 Task: Find emails containing the word "project" from your work level.
Action: Mouse moved to (72, 370)
Screenshot: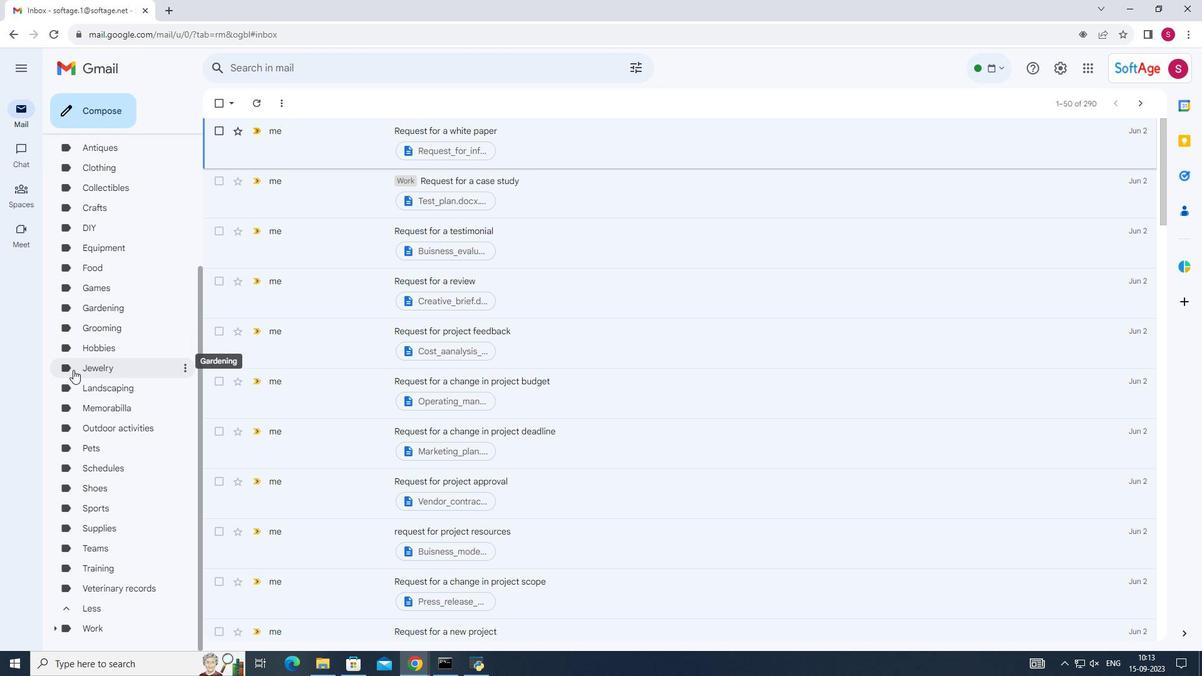 
Action: Mouse scrolled (72, 369) with delta (0, 0)
Screenshot: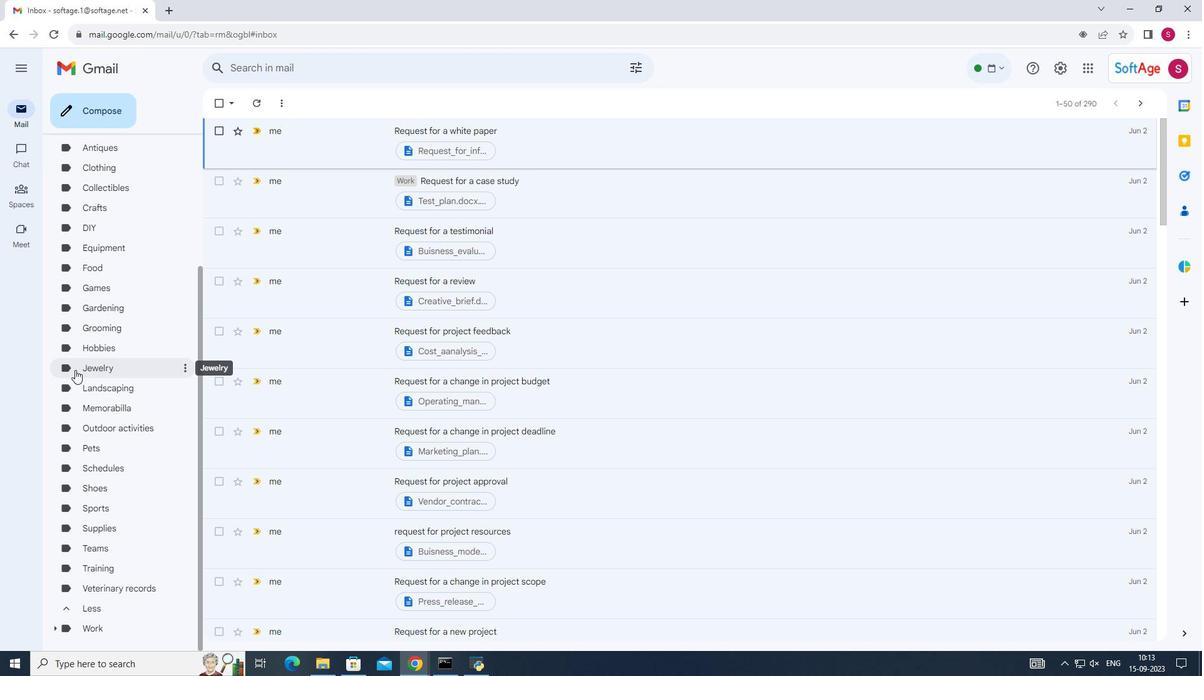 
Action: Mouse scrolled (72, 369) with delta (0, 0)
Screenshot: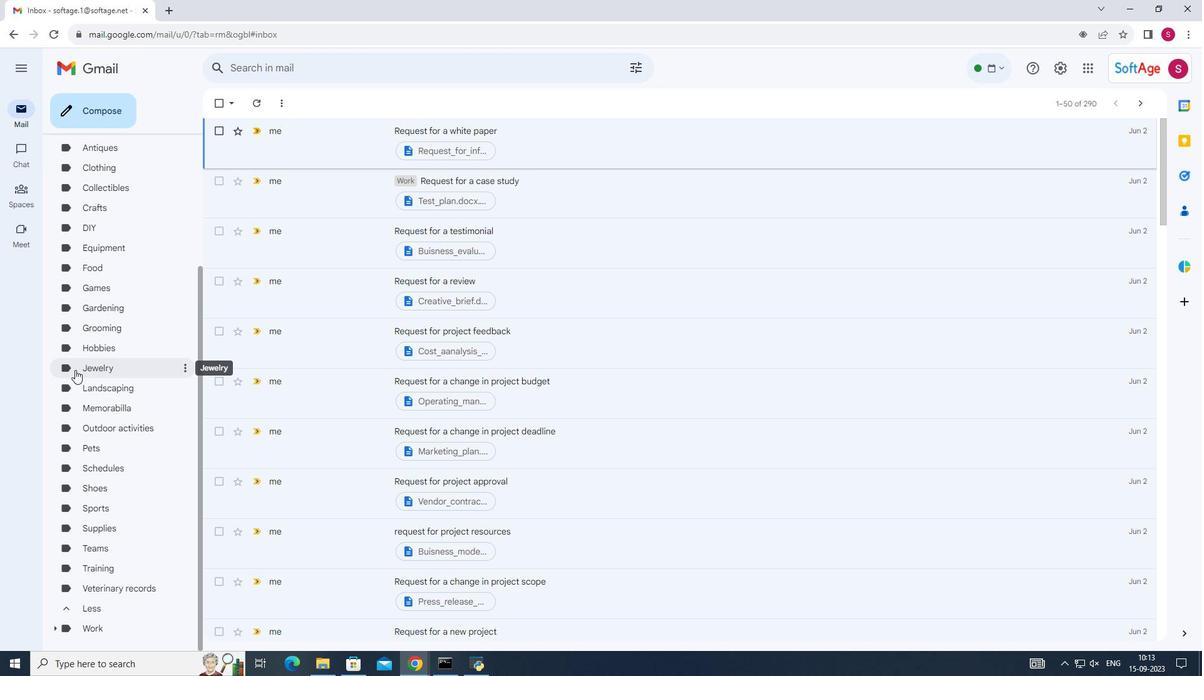 
Action: Mouse scrolled (72, 369) with delta (0, 0)
Screenshot: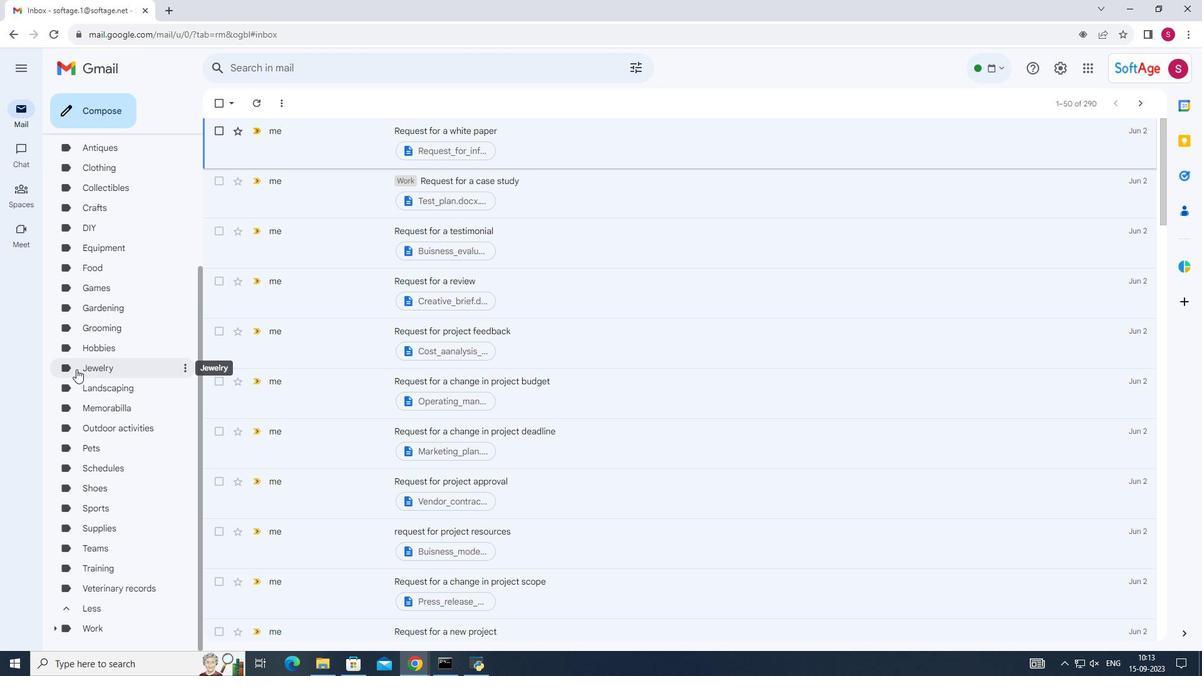 
Action: Mouse moved to (75, 370)
Screenshot: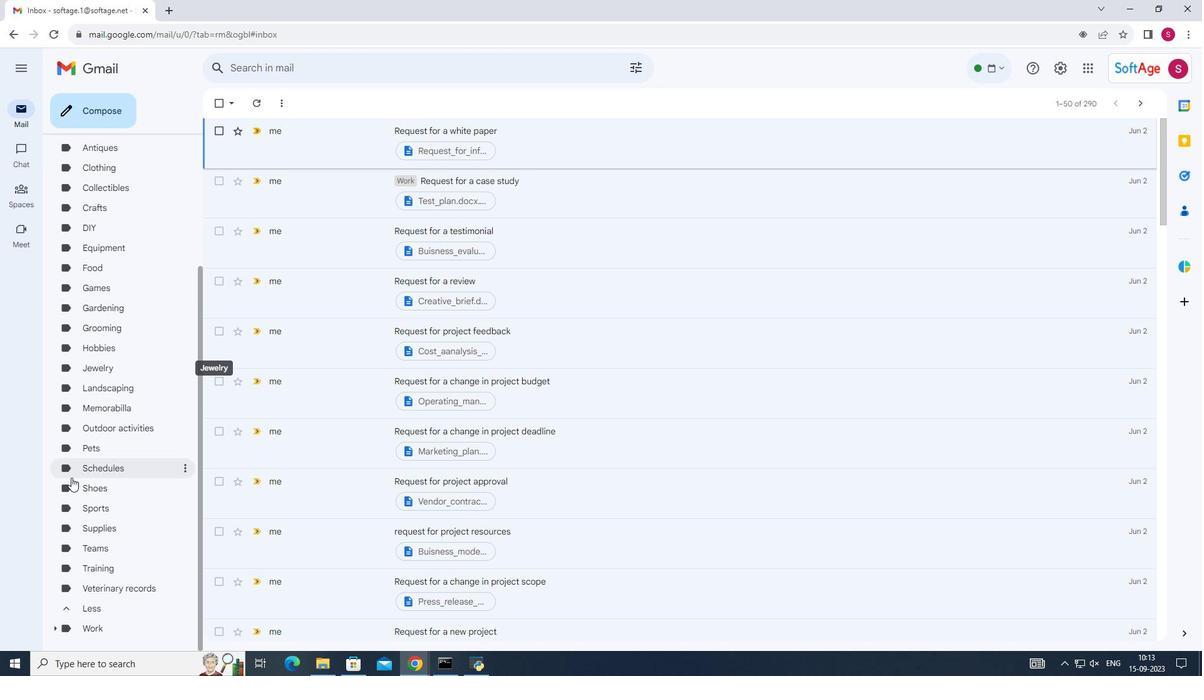 
Action: Mouse scrolled (75, 369) with delta (0, 0)
Screenshot: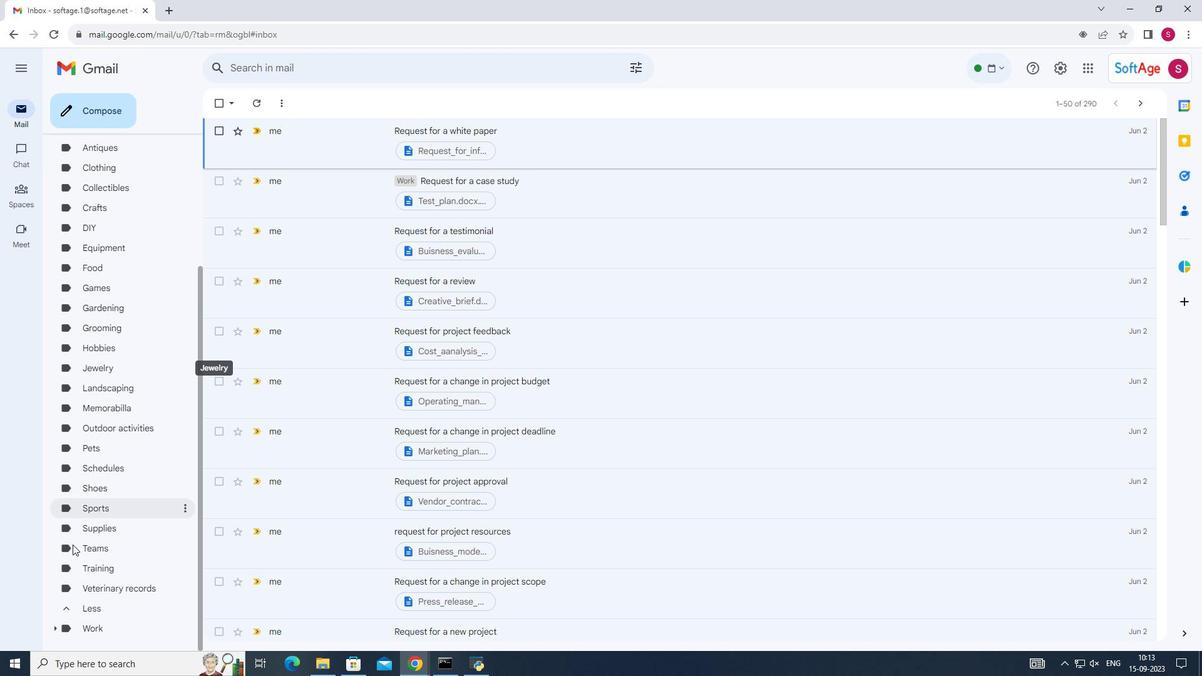 
Action: Mouse scrolled (75, 369) with delta (0, 0)
Screenshot: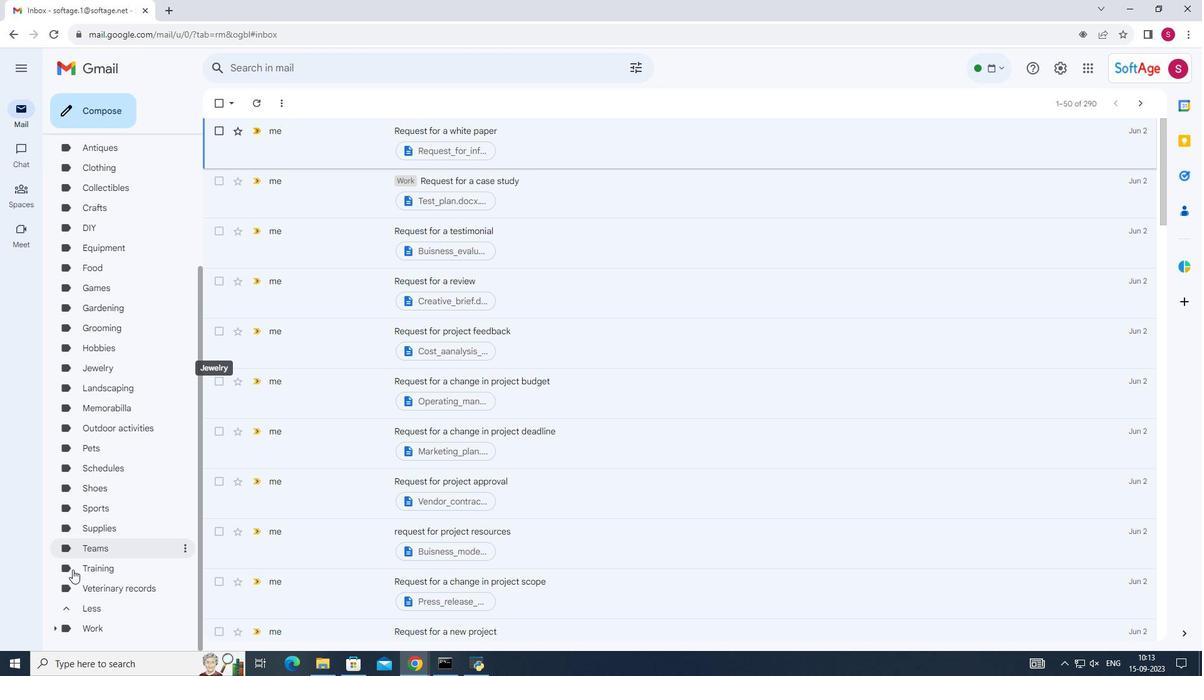 
Action: Mouse scrolled (75, 369) with delta (0, 0)
Screenshot: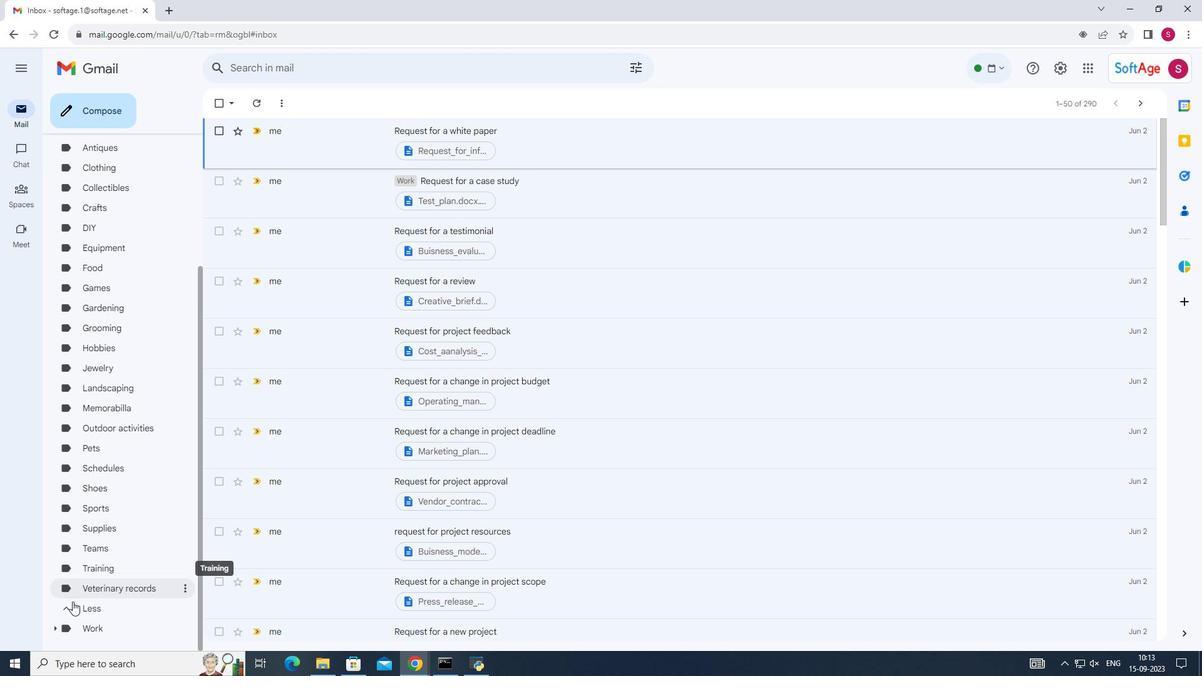 
Action: Mouse moved to (75, 628)
Screenshot: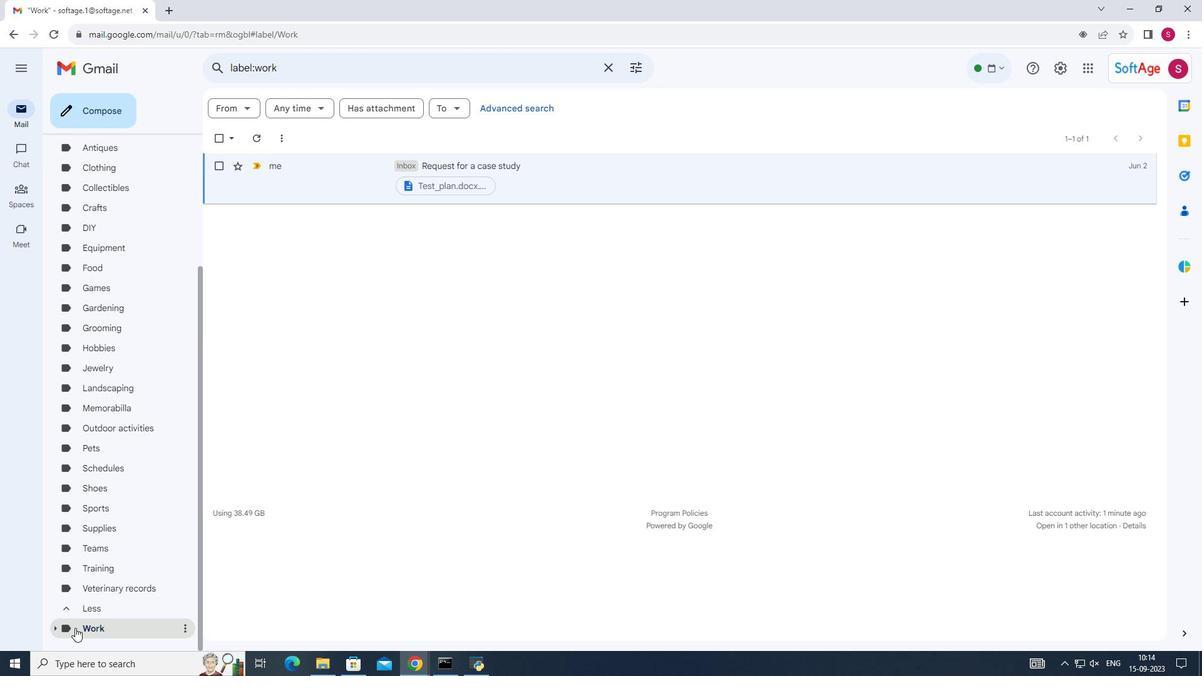 
Action: Mouse pressed left at (75, 628)
Screenshot: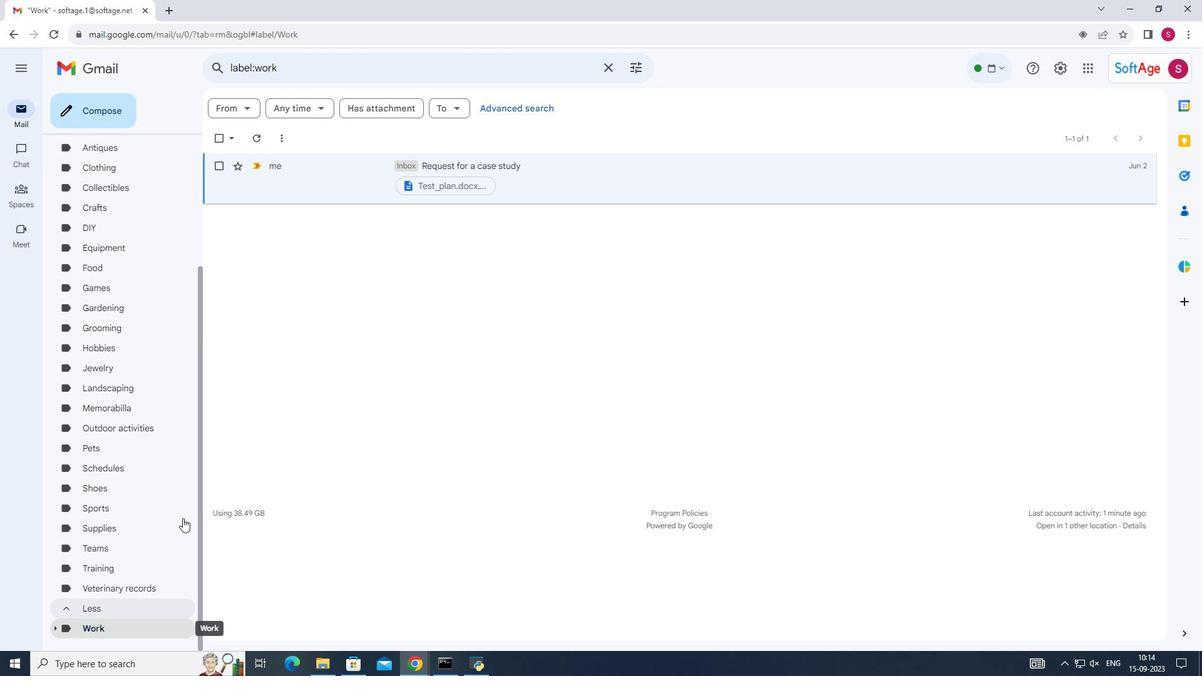 
Action: Mouse moved to (349, 60)
Screenshot: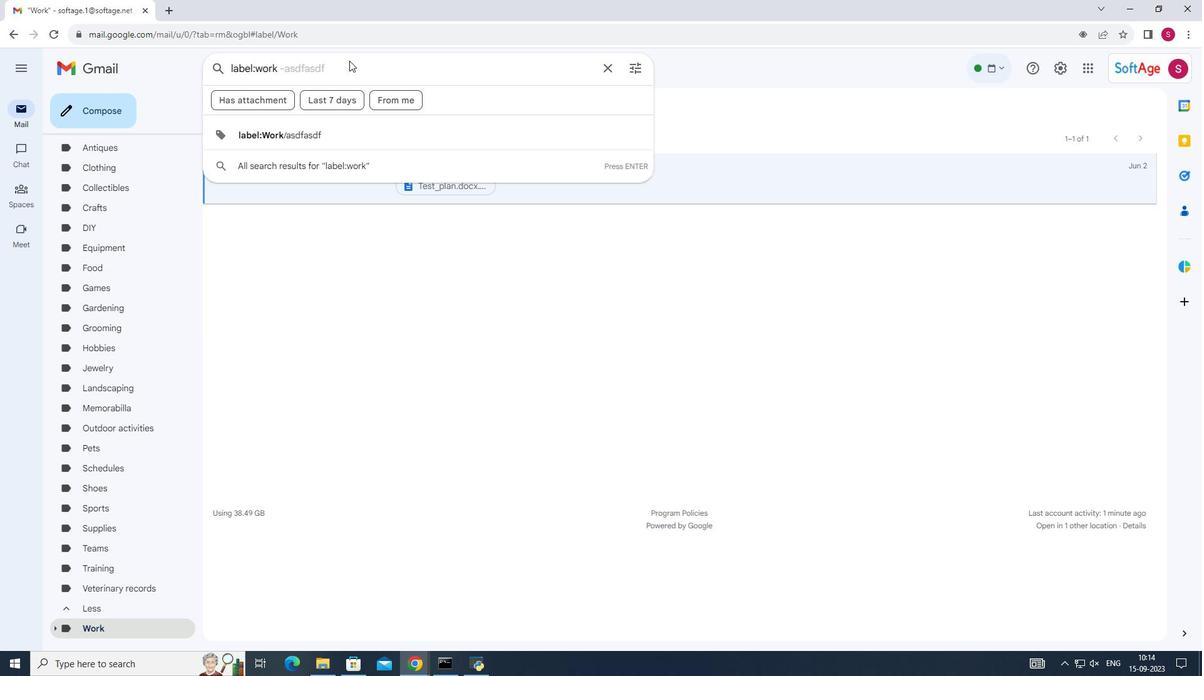 
Action: Mouse pressed left at (349, 60)
Screenshot: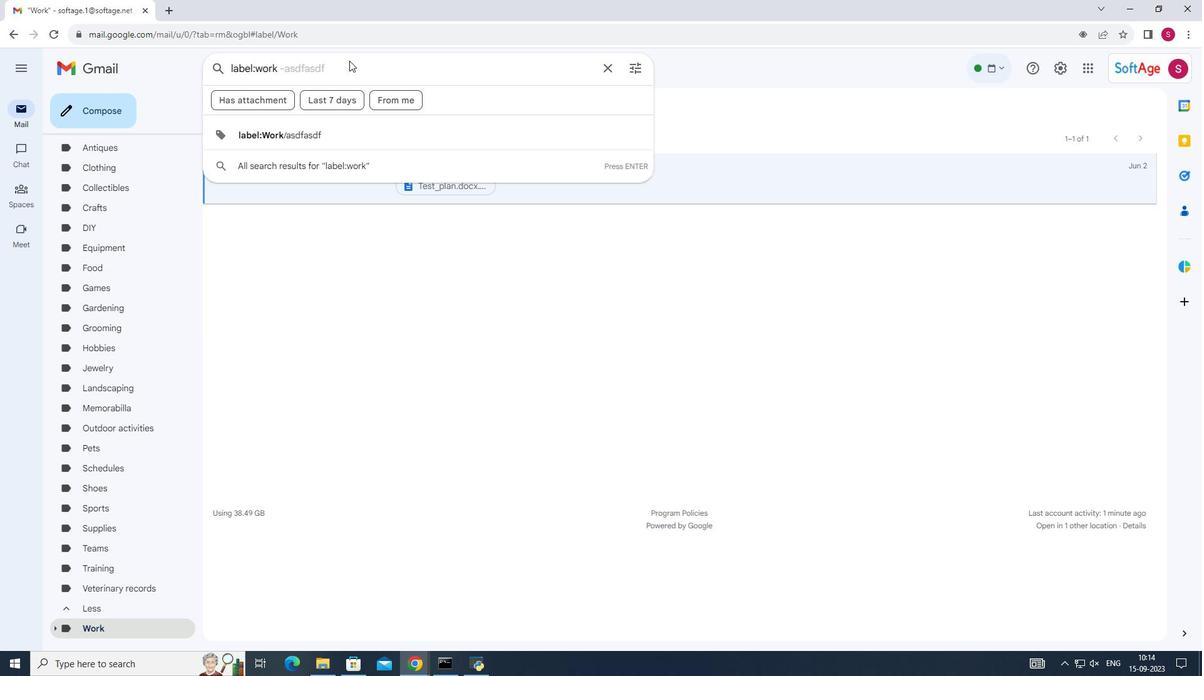 
Action: Key pressed <Key.backspace><Key.backspace><Key.backspace><Key.backspace><Key.backspace><Key.backspace><Key.backspace><Key.backspace><Key.backspace><Key.backspace><Key.backspace><Key.backspace><Key.backspace><Key.backspace><Key.backspace><Key.backspace><Key.backspace><Key.backspace><Key.backspace><Key.backspace><Key.backspace><Key.shift_r>"project<Key.shift_r>"<Key.enter>
Screenshot: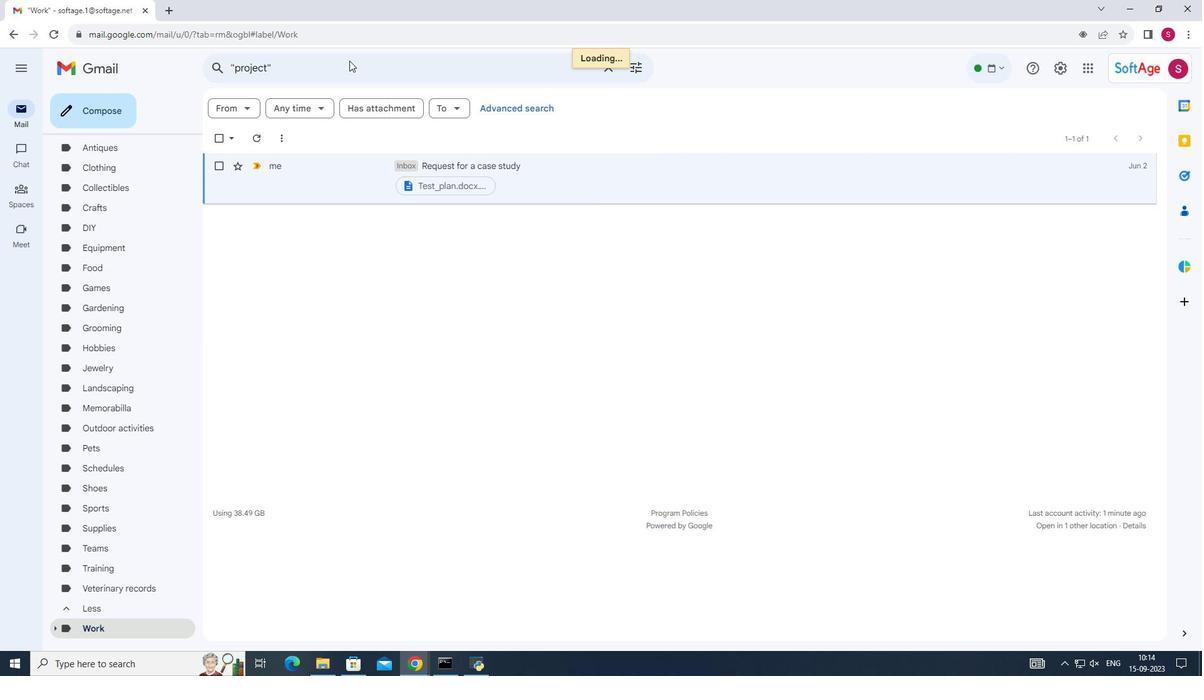 
Action: Mouse moved to (355, 565)
Screenshot: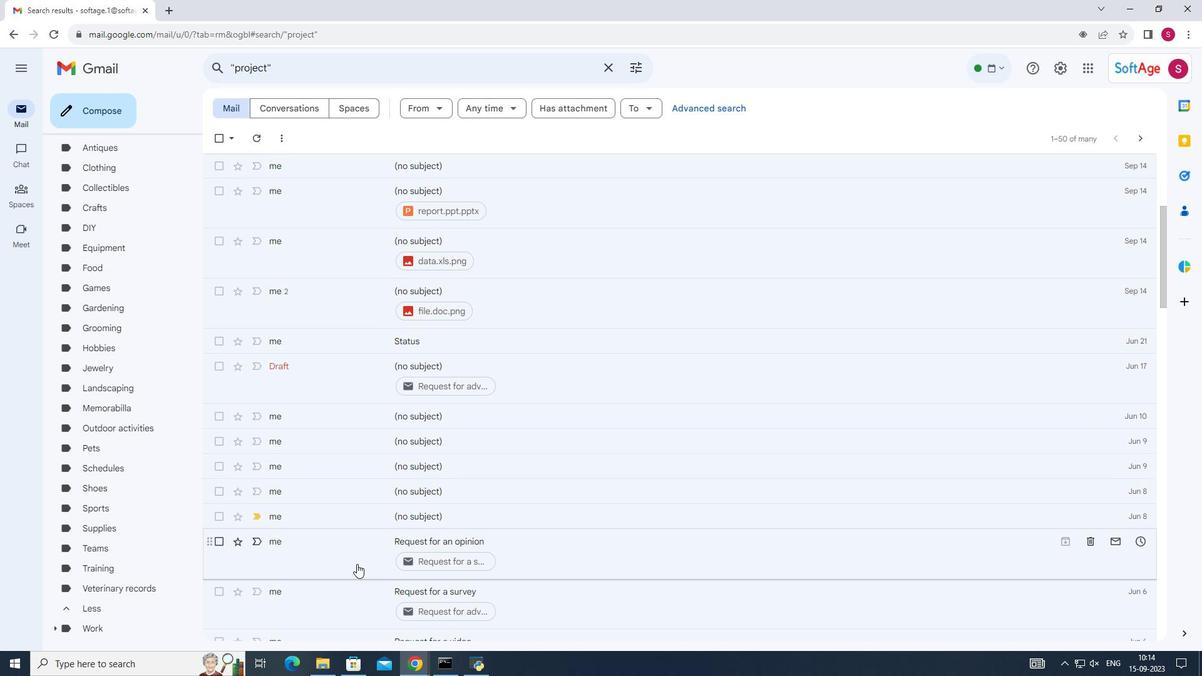 
Action: Mouse scrolled (355, 564) with delta (0, 0)
Screenshot: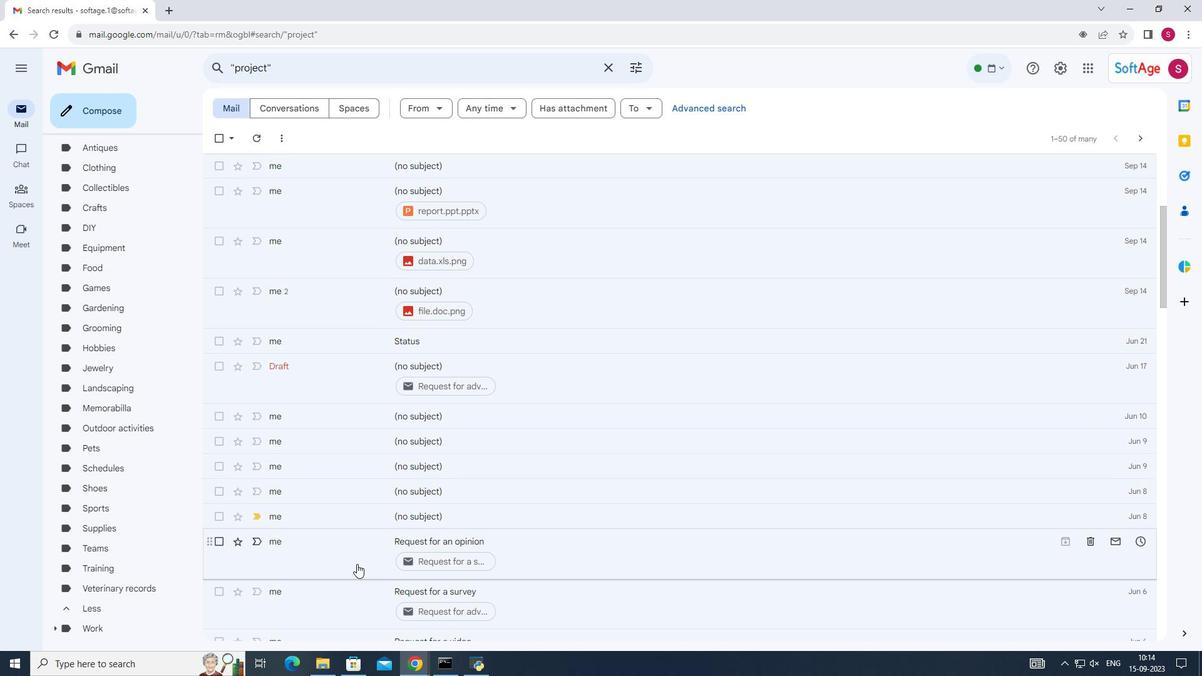 
Action: Mouse moved to (355, 564)
Screenshot: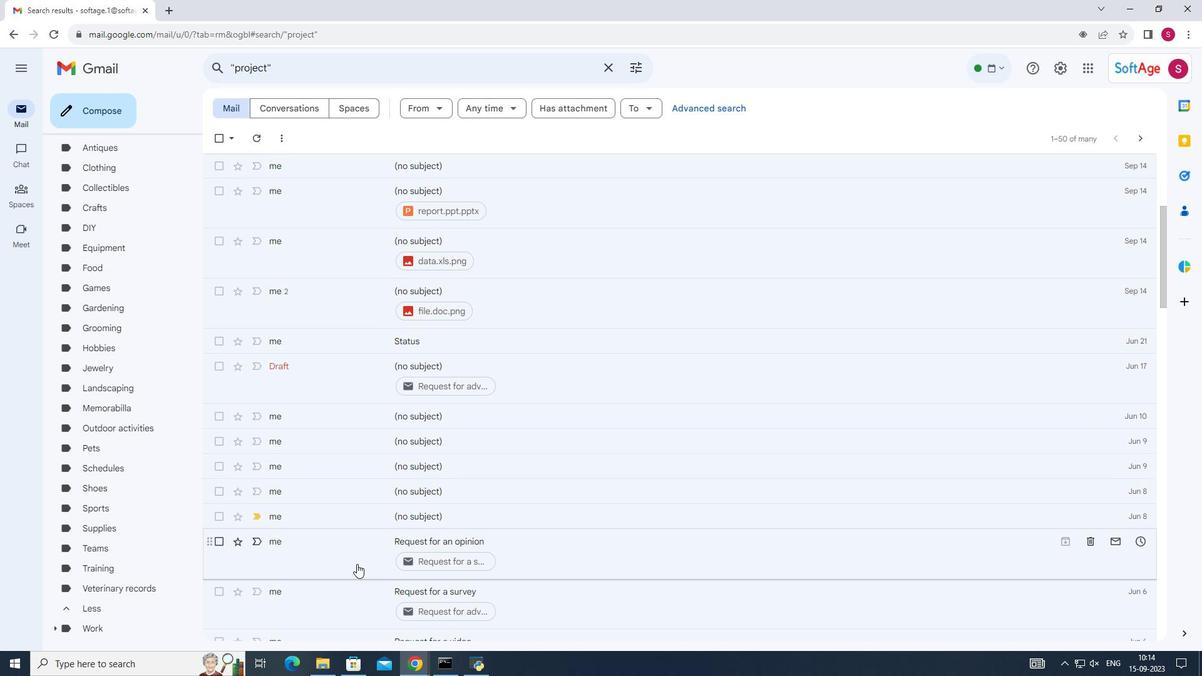 
Action: Mouse scrolled (355, 564) with delta (0, 0)
Screenshot: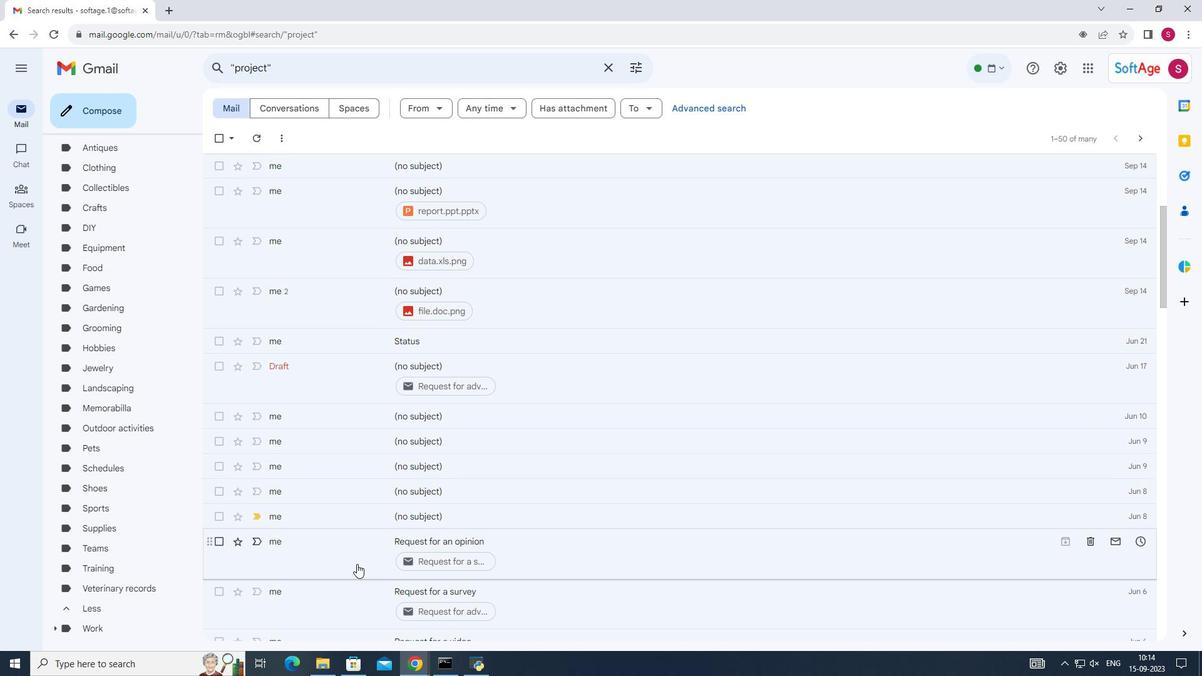 
Action: Mouse moved to (356, 564)
Screenshot: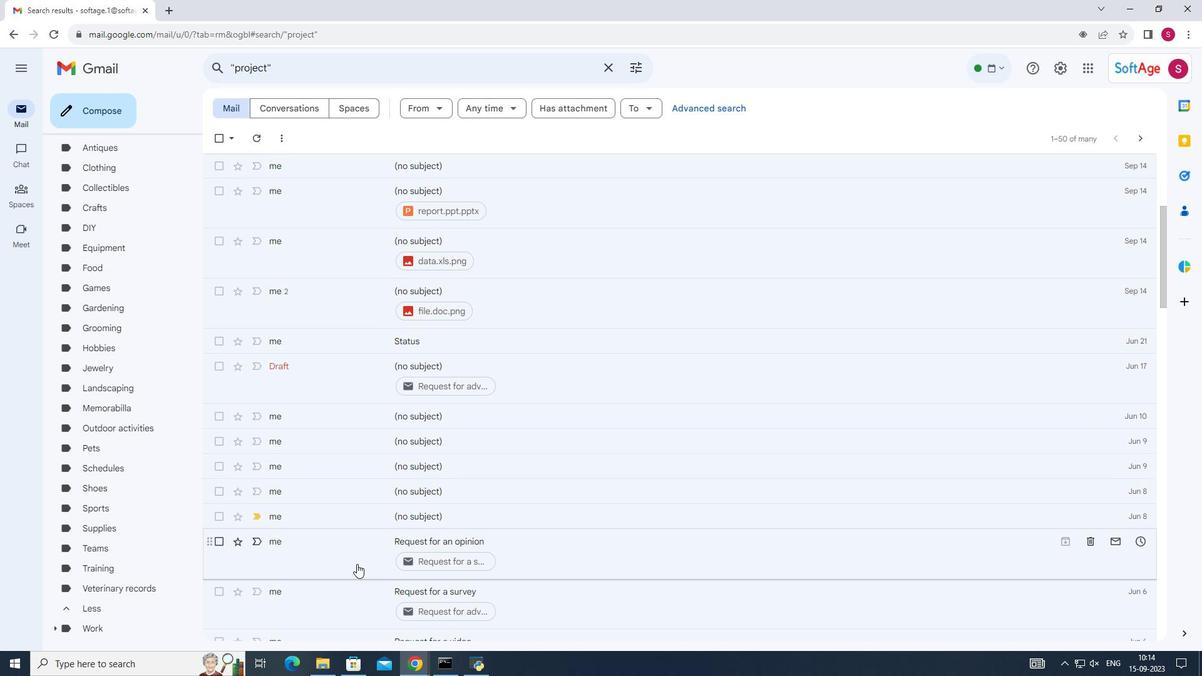 
Action: Mouse scrolled (356, 564) with delta (0, 0)
Screenshot: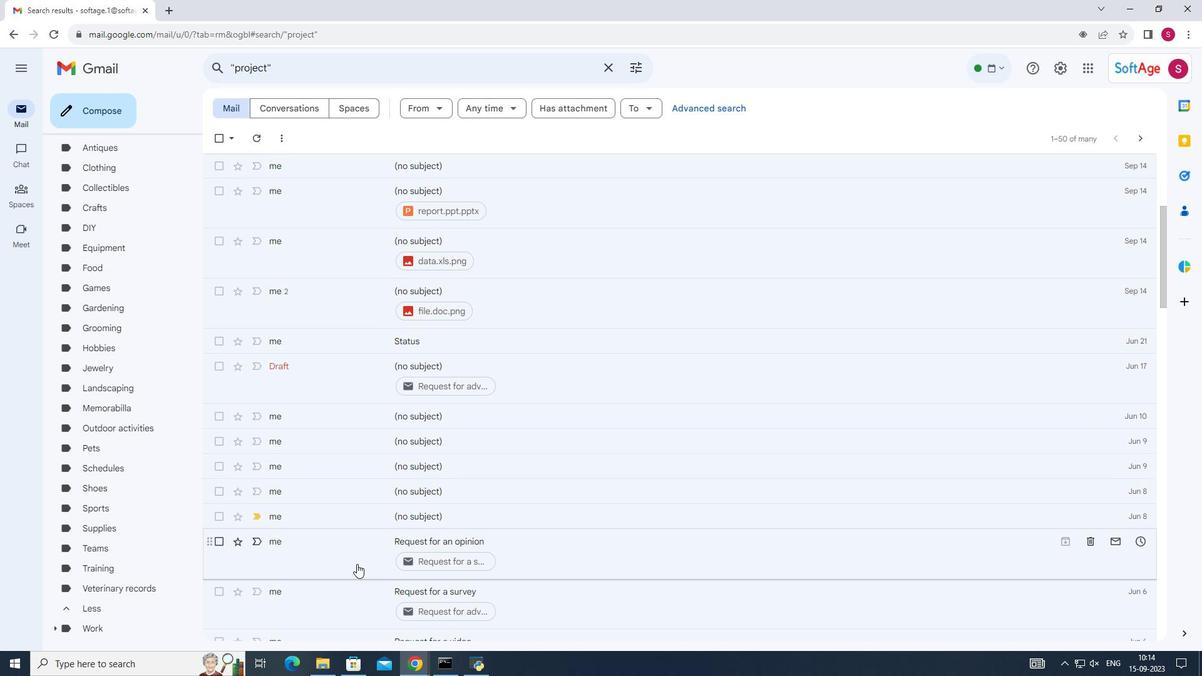 
Action: Mouse moved to (356, 564)
Screenshot: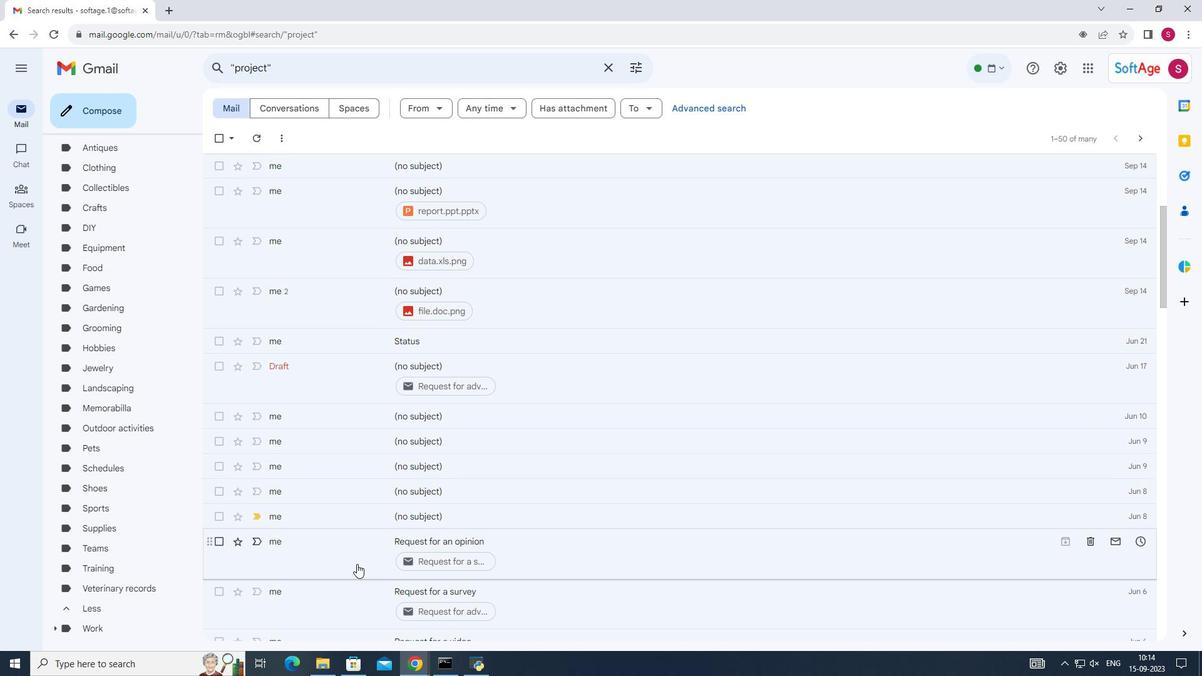 
Action: Mouse scrolled (356, 564) with delta (0, 0)
Screenshot: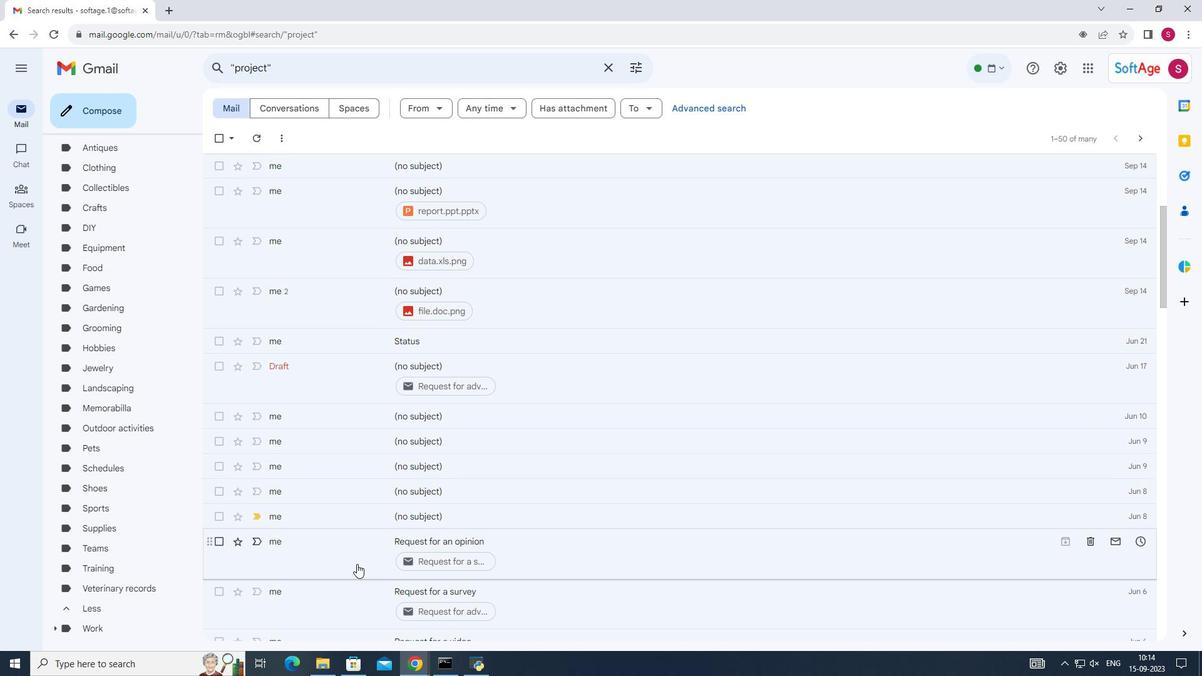 
Action: Mouse moved to (356, 564)
Screenshot: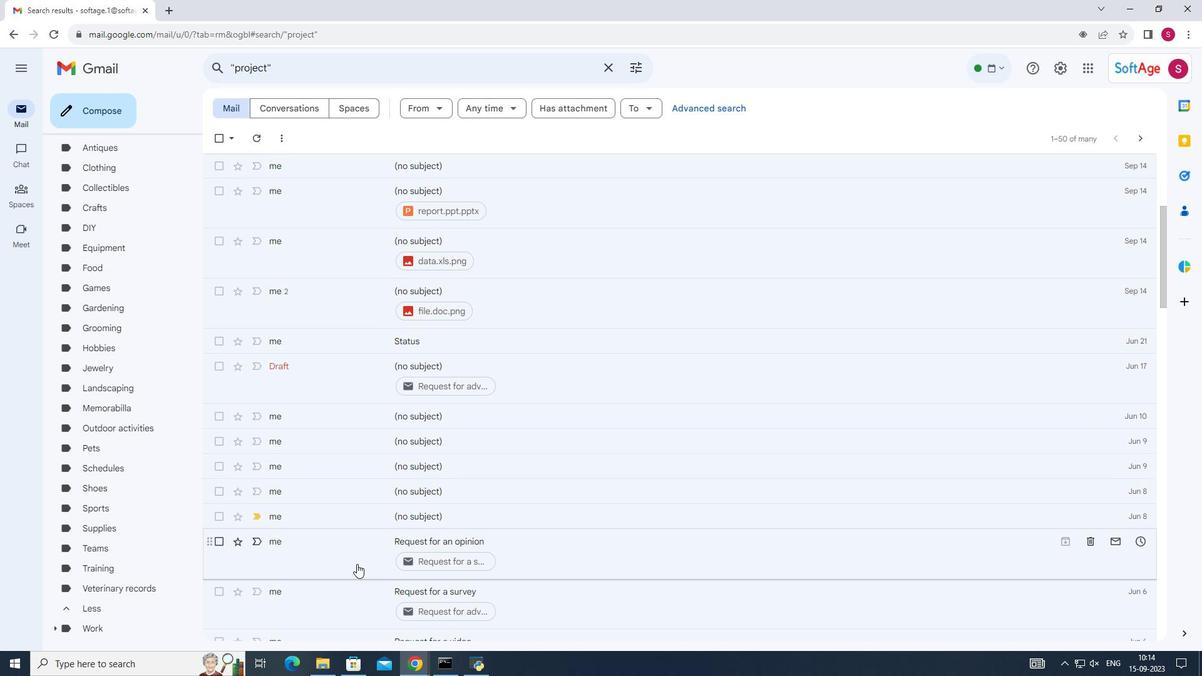 
Action: Mouse scrolled (356, 563) with delta (0, 0)
Screenshot: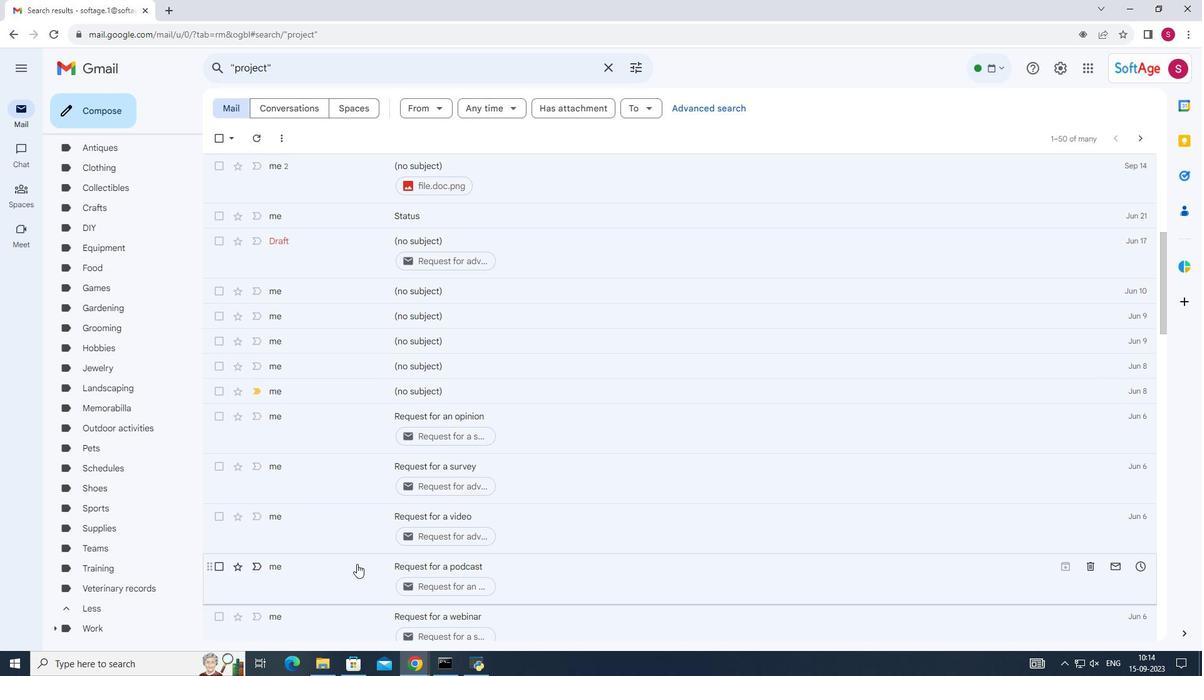 
Action: Mouse scrolled (356, 563) with delta (0, 0)
Screenshot: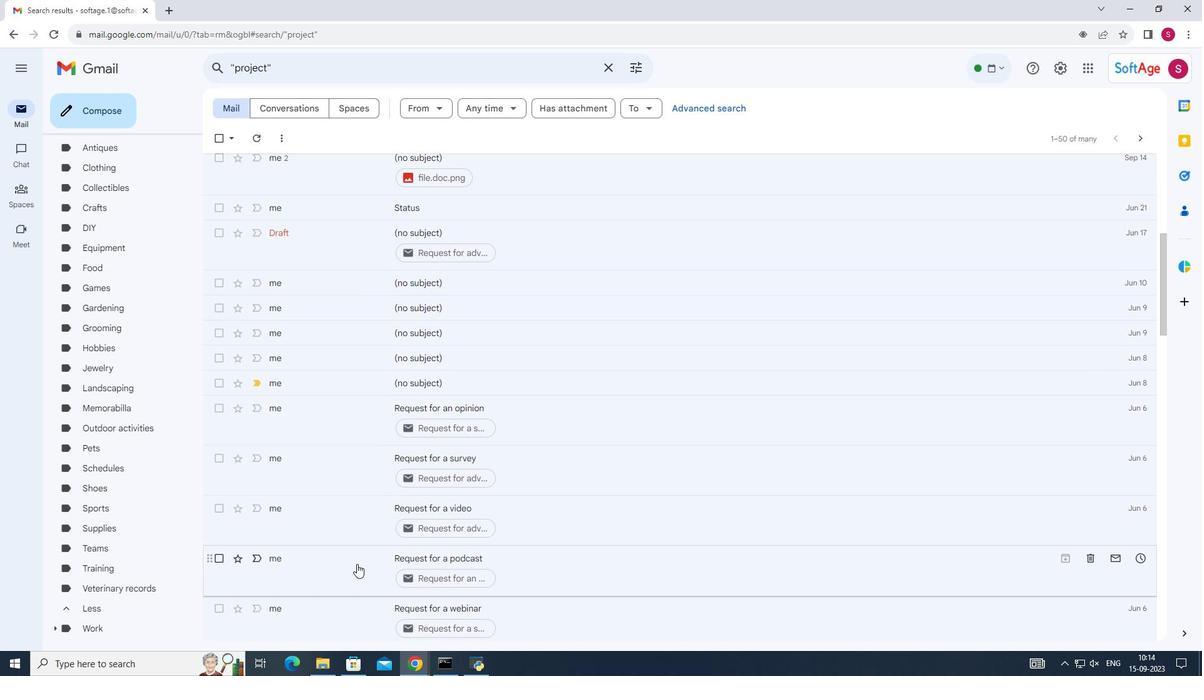 
Action: Mouse scrolled (356, 563) with delta (0, 0)
Screenshot: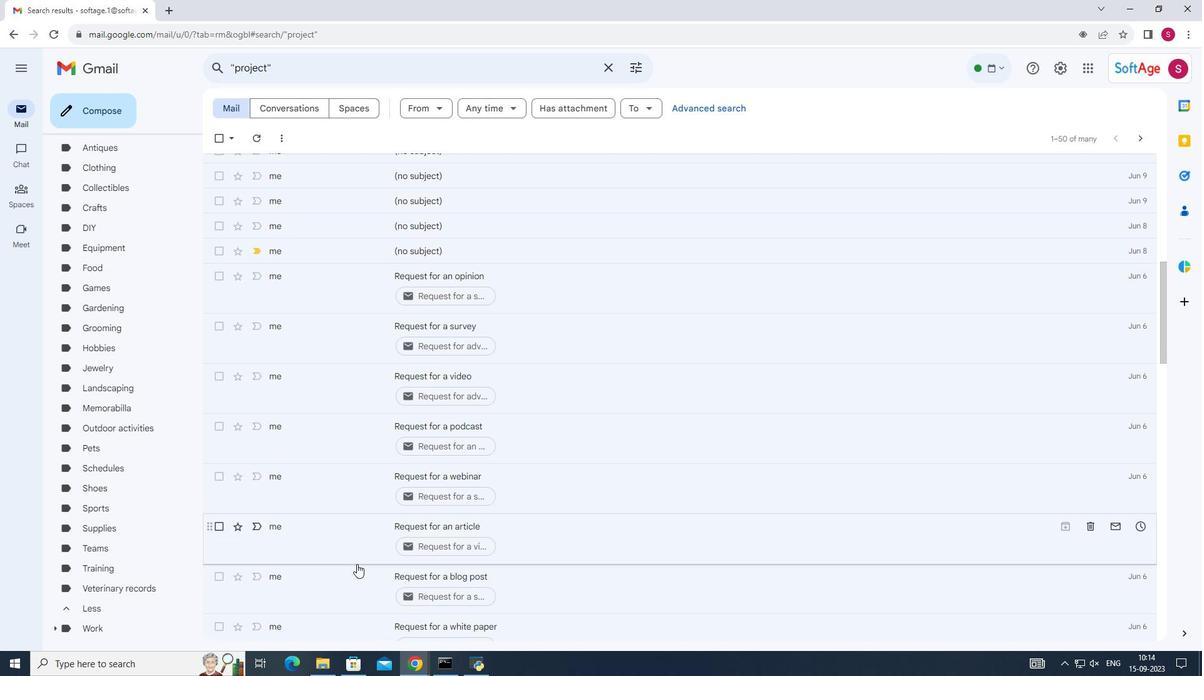
Action: Mouse scrolled (356, 563) with delta (0, 0)
Screenshot: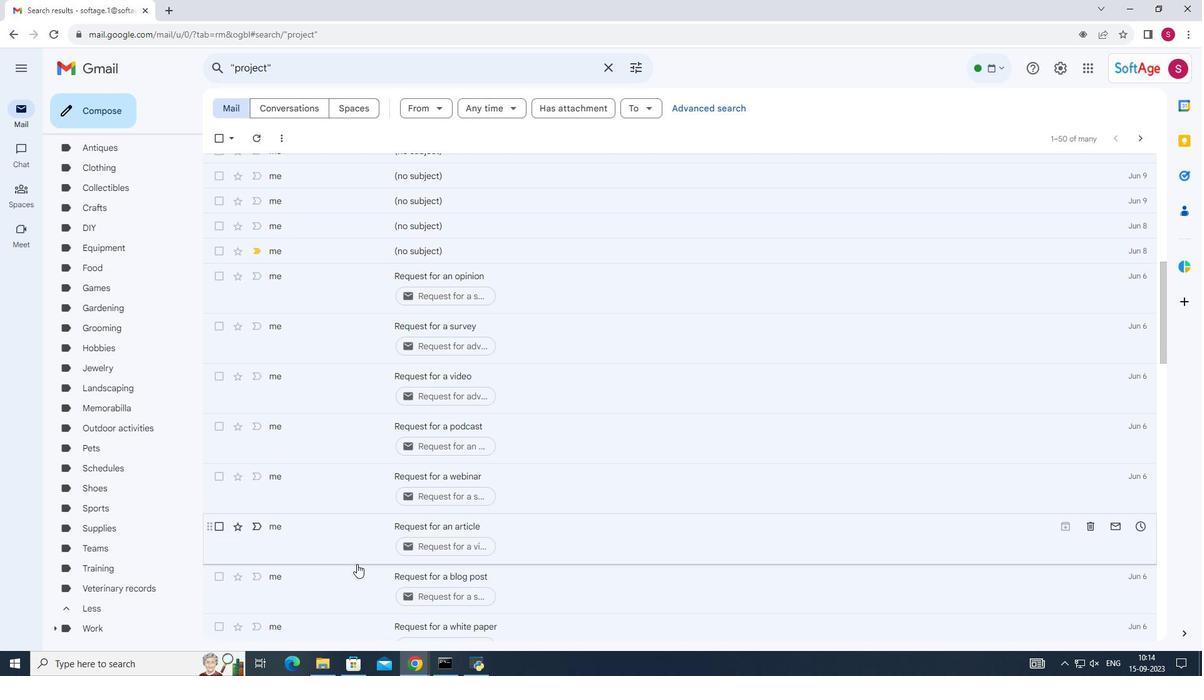 
Action: Mouse scrolled (356, 563) with delta (0, 0)
Screenshot: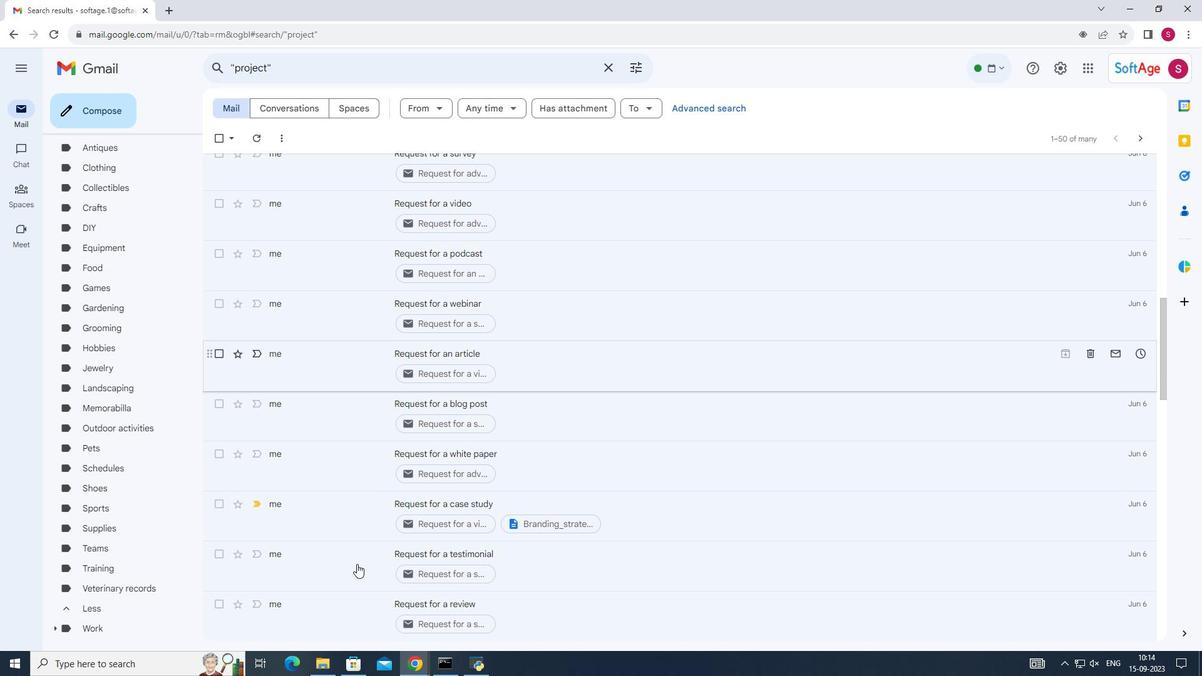 
Action: Mouse scrolled (356, 563) with delta (0, 0)
Screenshot: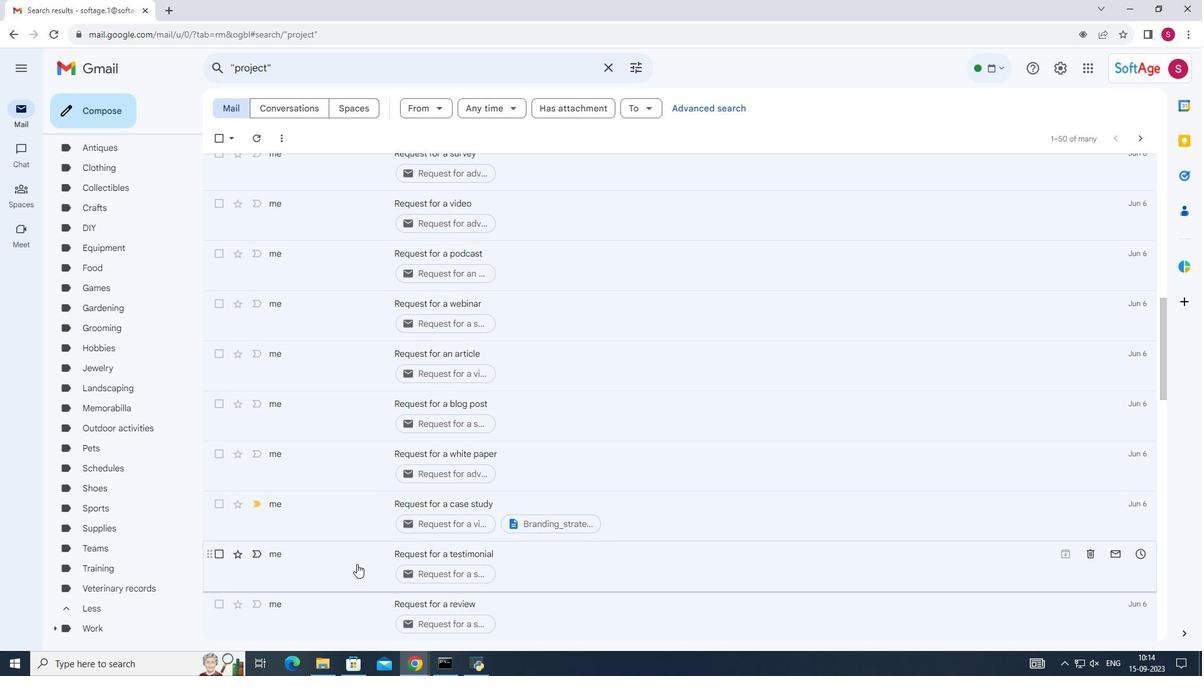 
Action: Mouse scrolled (356, 563) with delta (0, 0)
Screenshot: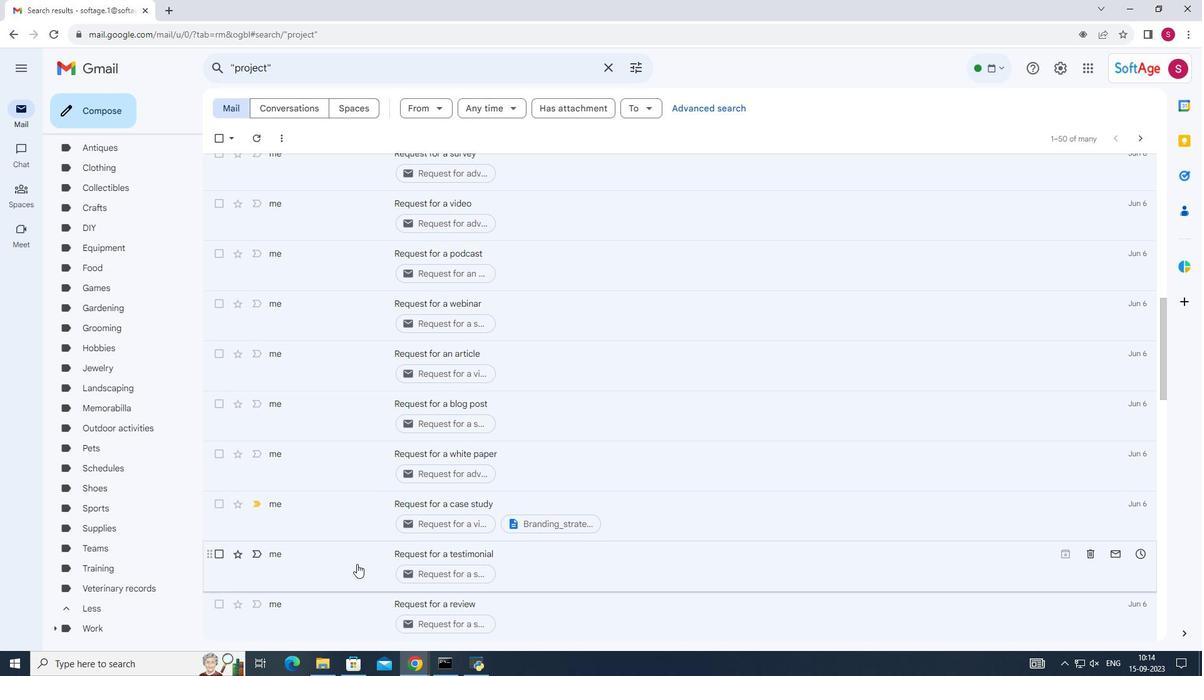 
Action: Mouse scrolled (356, 563) with delta (0, 0)
Screenshot: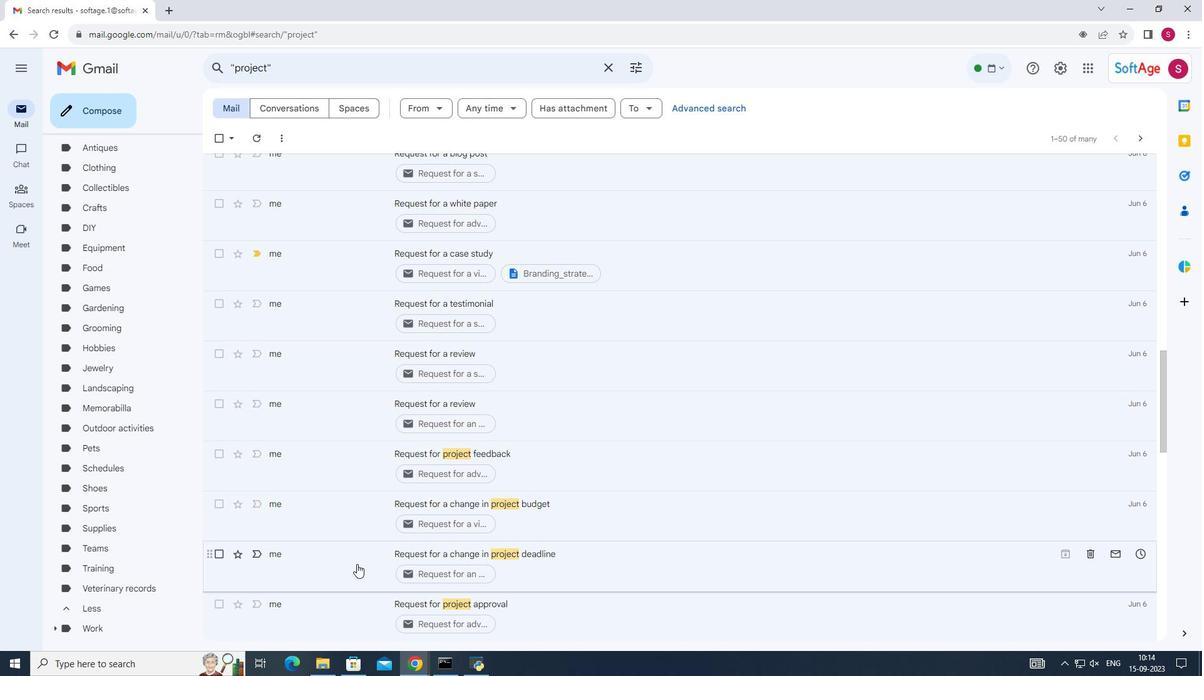 
Action: Mouse scrolled (356, 563) with delta (0, 0)
Screenshot: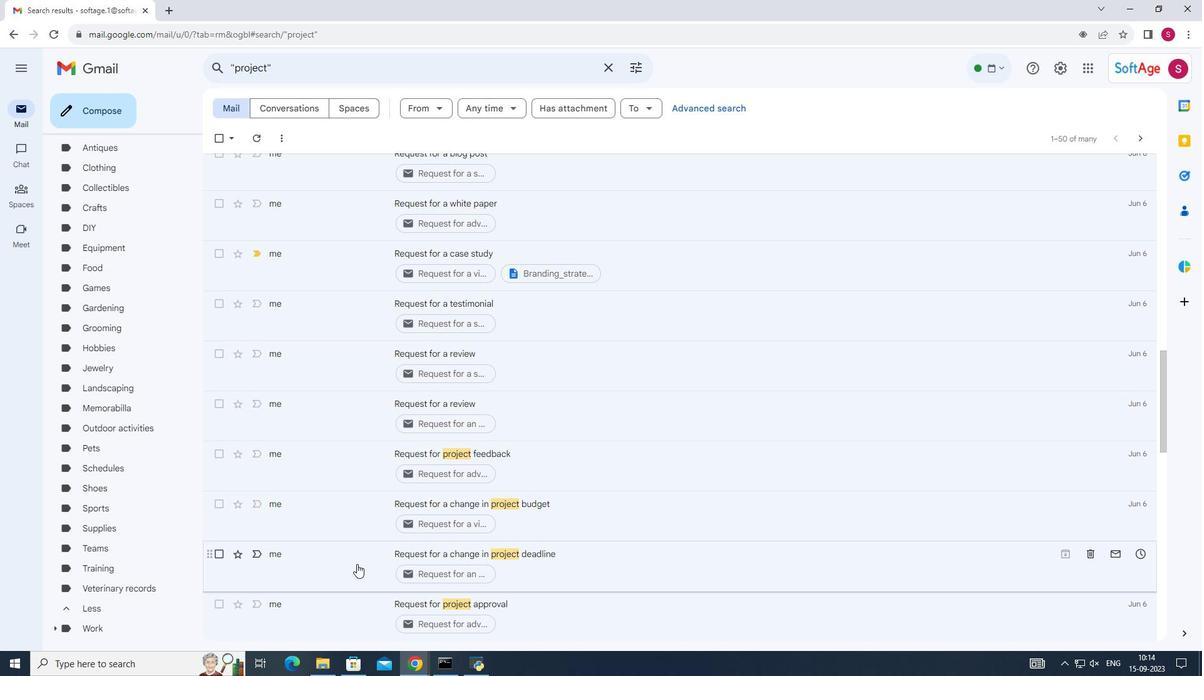 
Action: Mouse scrolled (356, 563) with delta (0, 0)
Screenshot: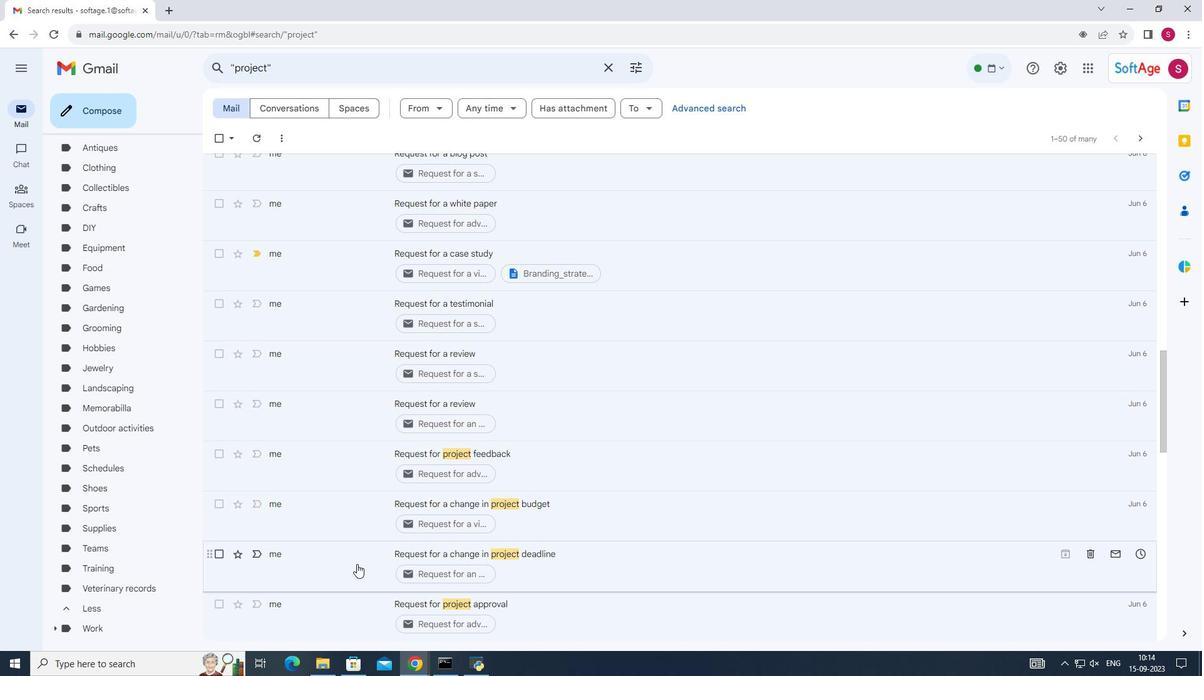 
Action: Mouse scrolled (356, 563) with delta (0, 0)
Screenshot: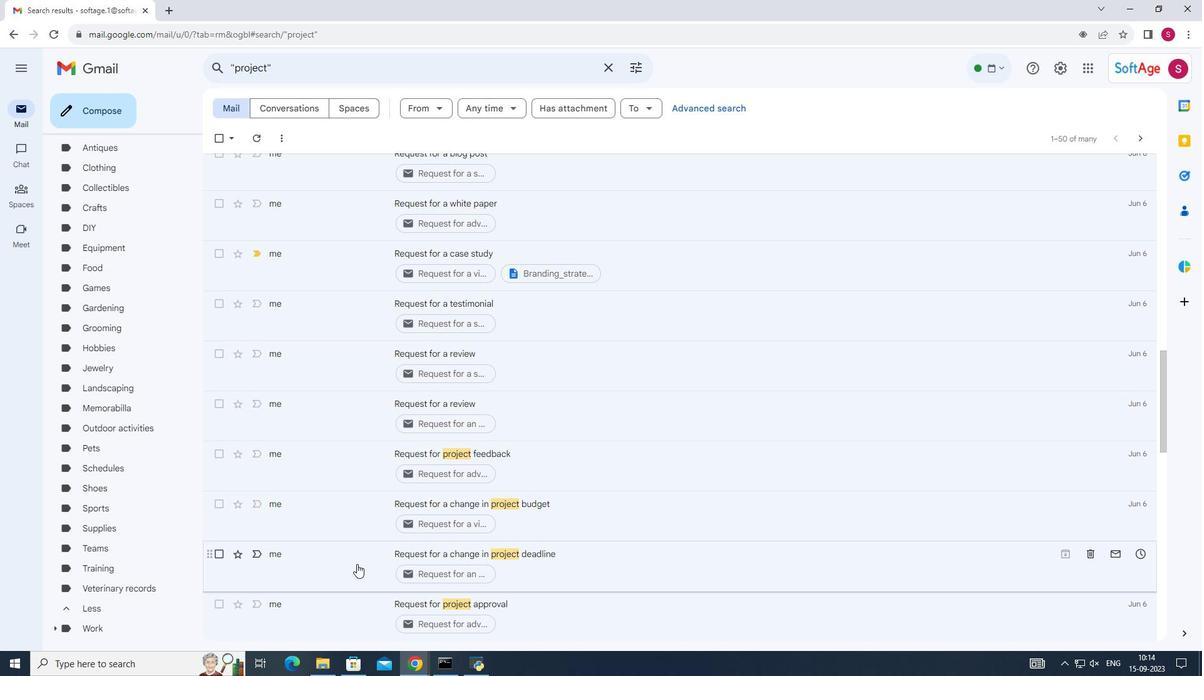 
Action: Mouse scrolled (356, 563) with delta (0, 0)
Screenshot: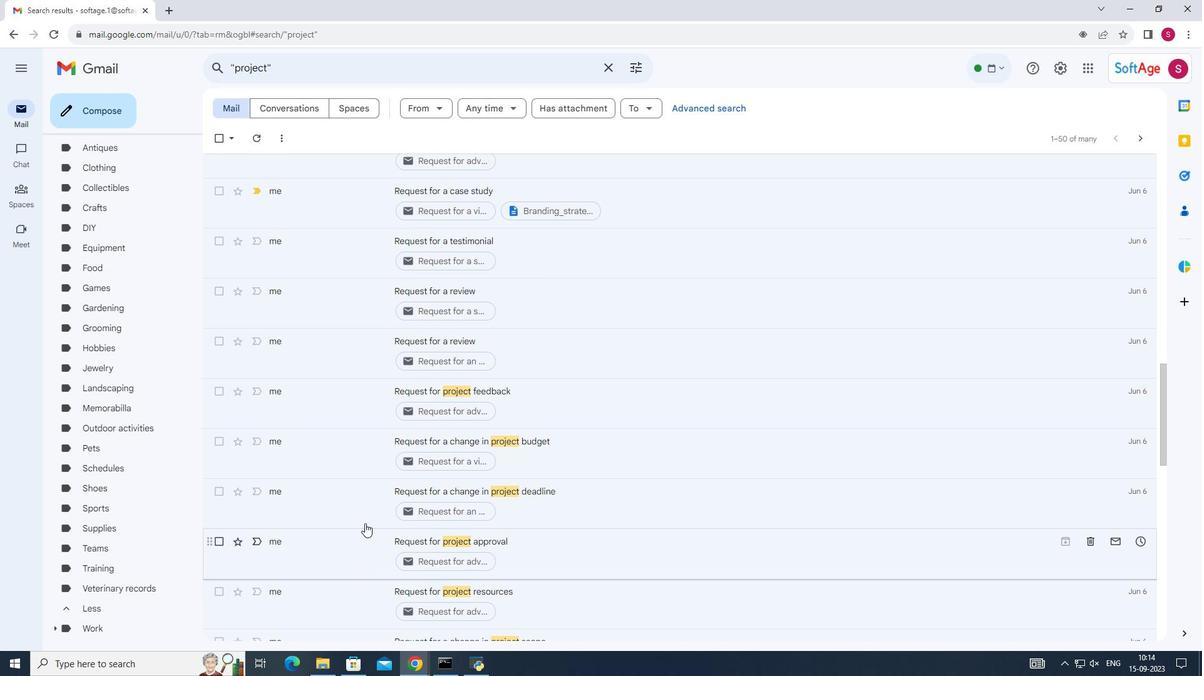 
Action: Mouse moved to (487, 566)
Screenshot: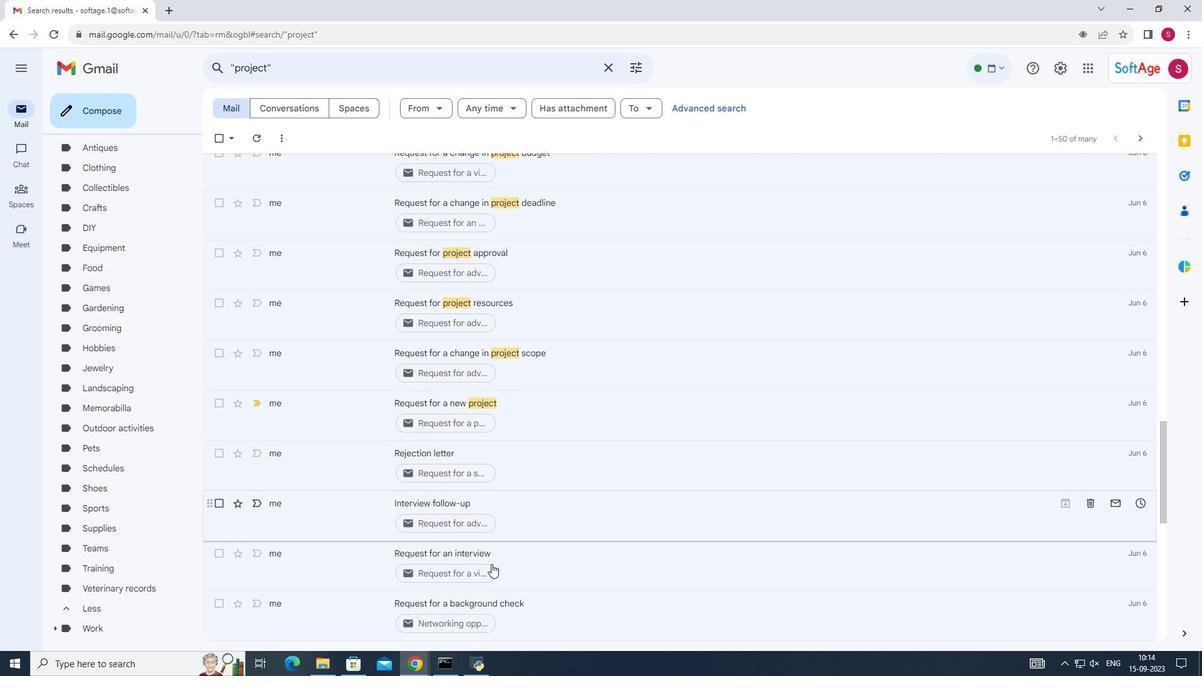 
Action: Mouse scrolled (487, 566) with delta (0, 0)
Screenshot: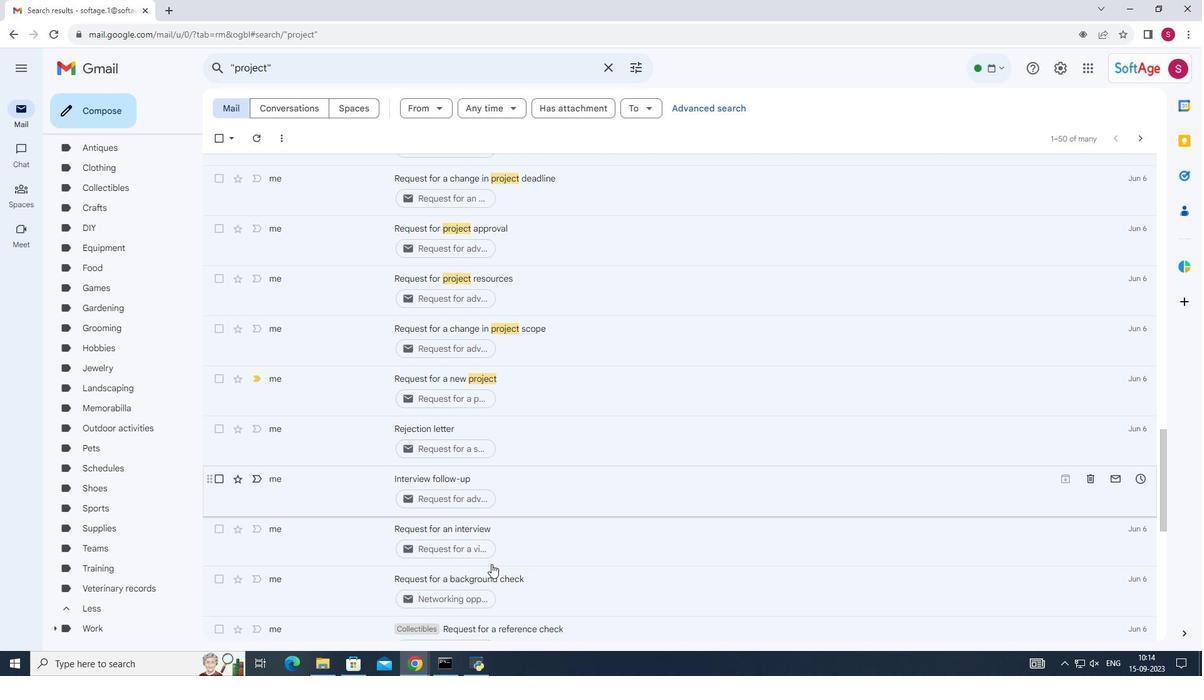 
Action: Mouse moved to (489, 565)
Screenshot: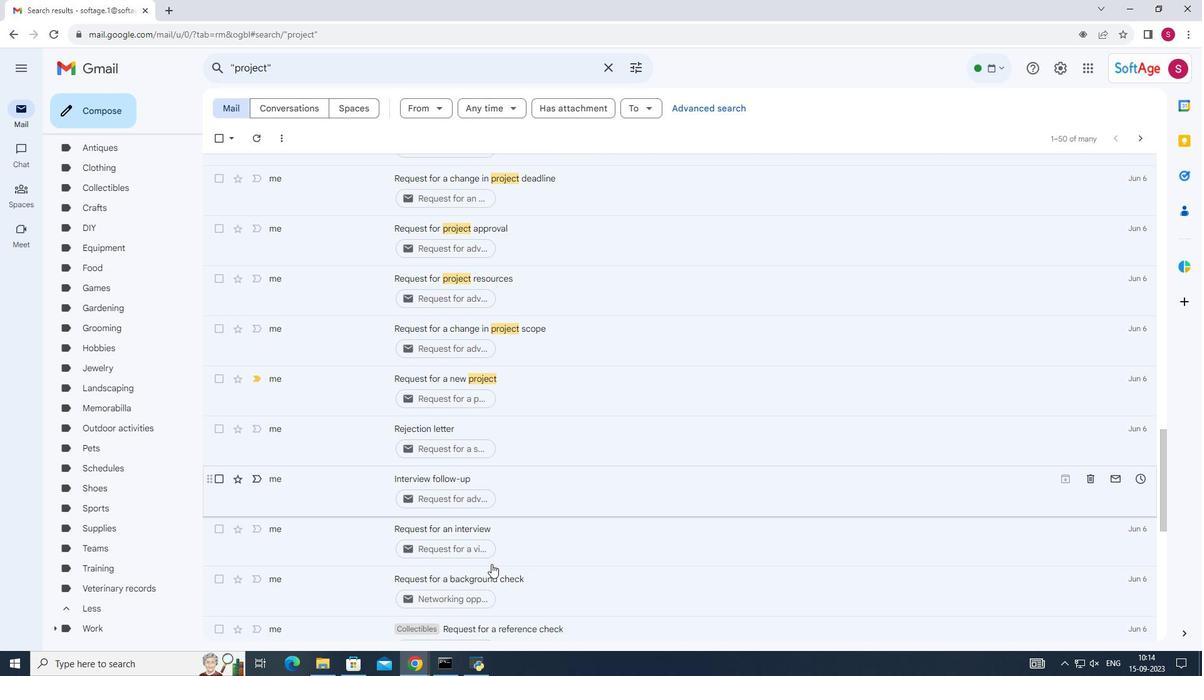 
Action: Mouse scrolled (489, 564) with delta (0, 0)
Screenshot: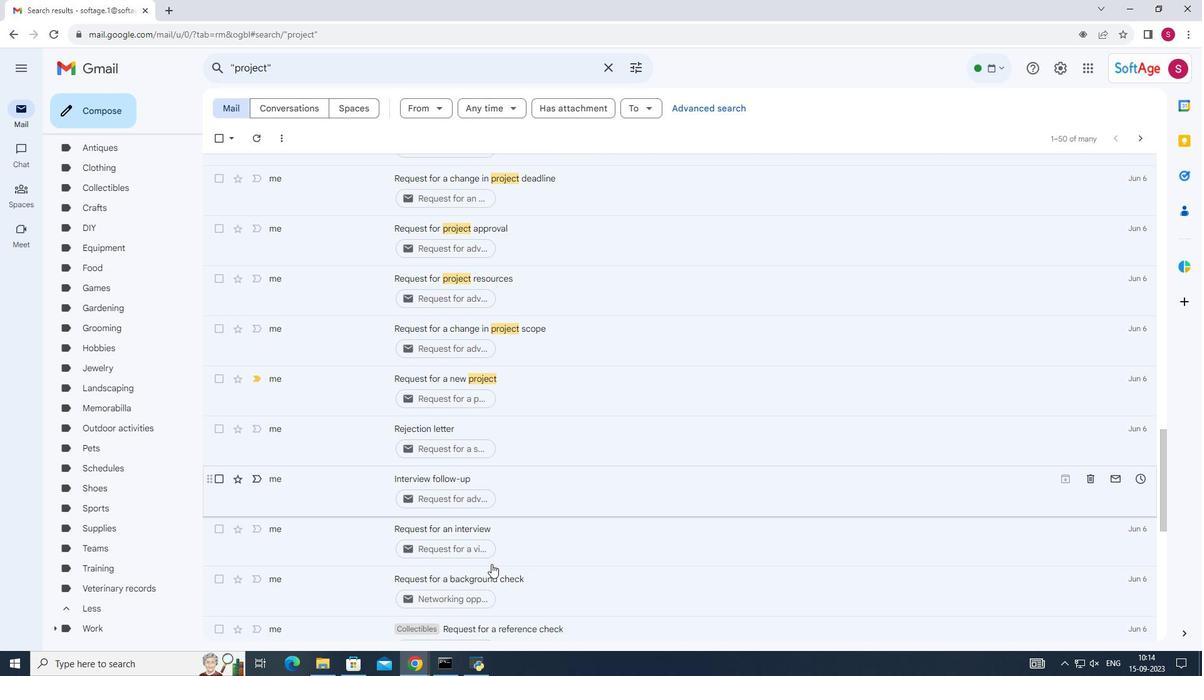 
Action: Mouse moved to (489, 564)
Screenshot: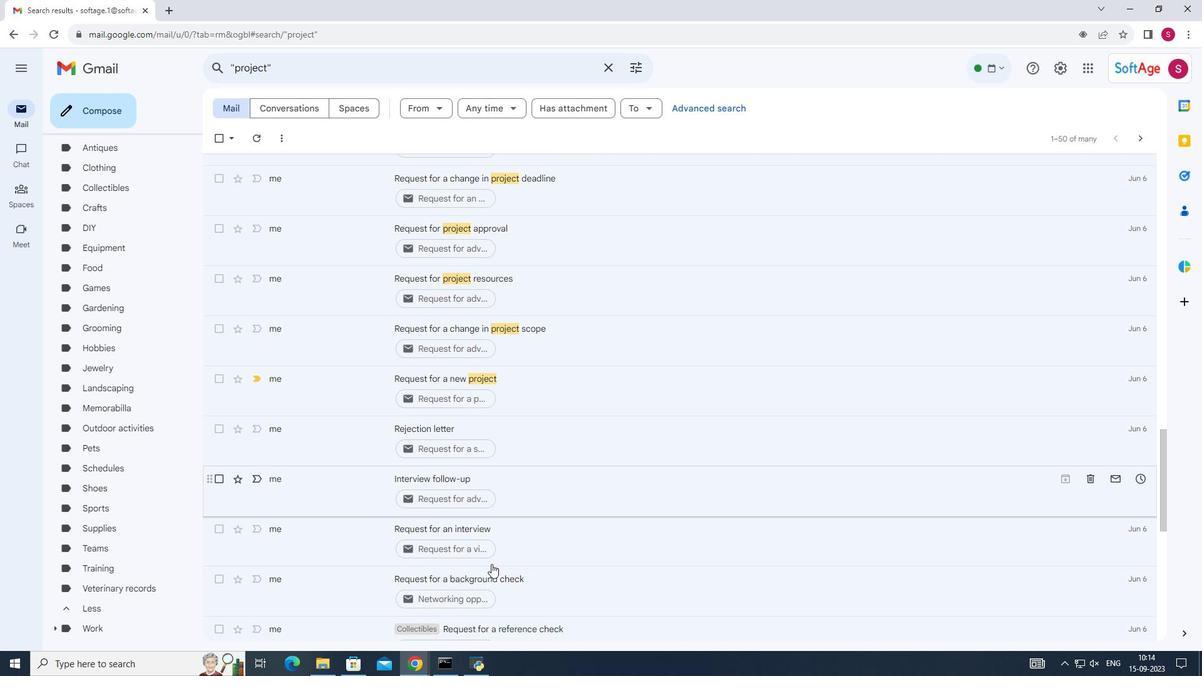 
Action: Mouse scrolled (489, 564) with delta (0, 0)
Screenshot: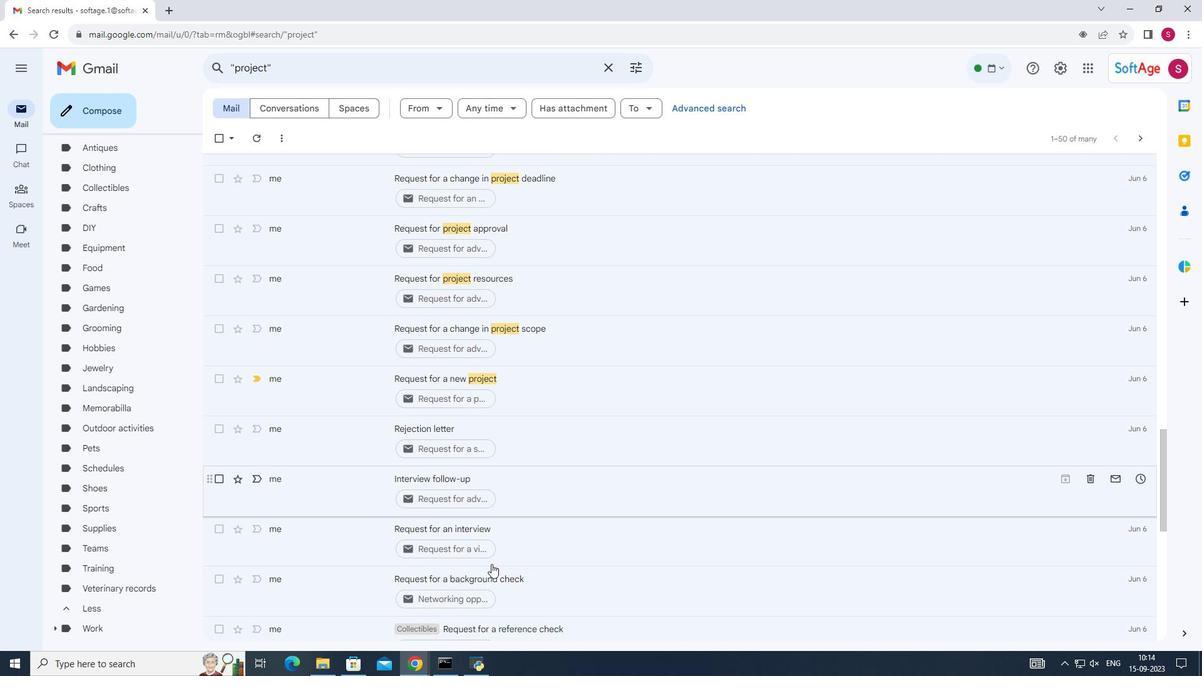 
Action: Mouse moved to (490, 564)
Screenshot: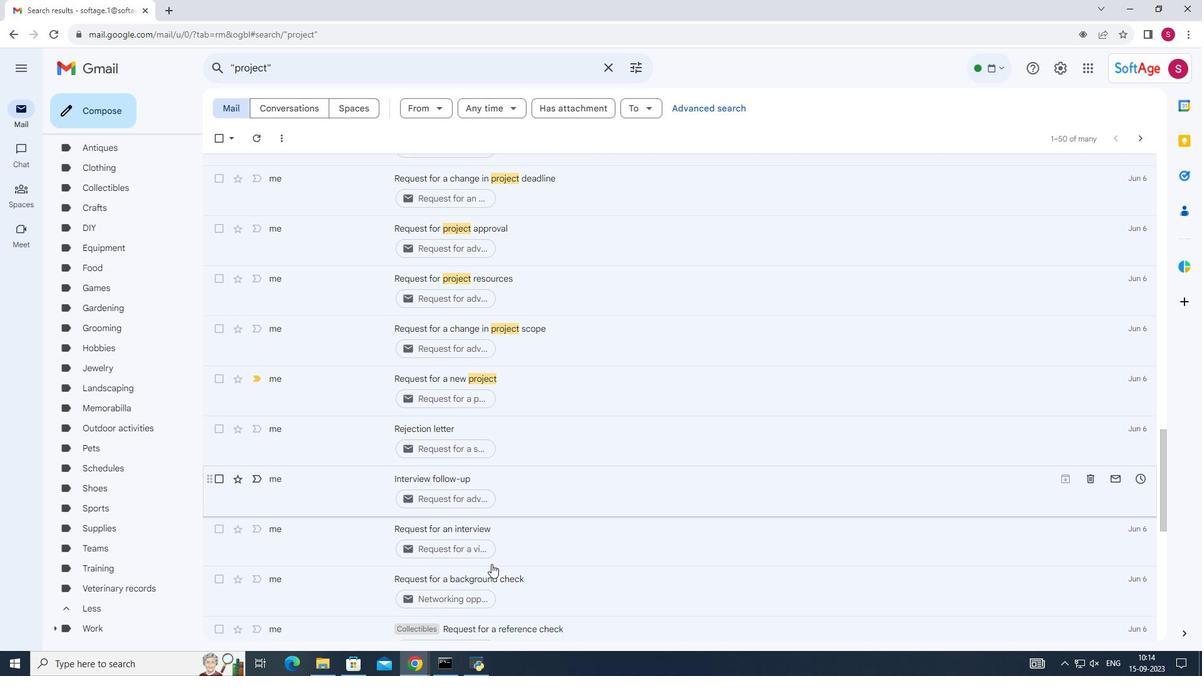 
Action: Mouse scrolled (490, 564) with delta (0, 0)
Screenshot: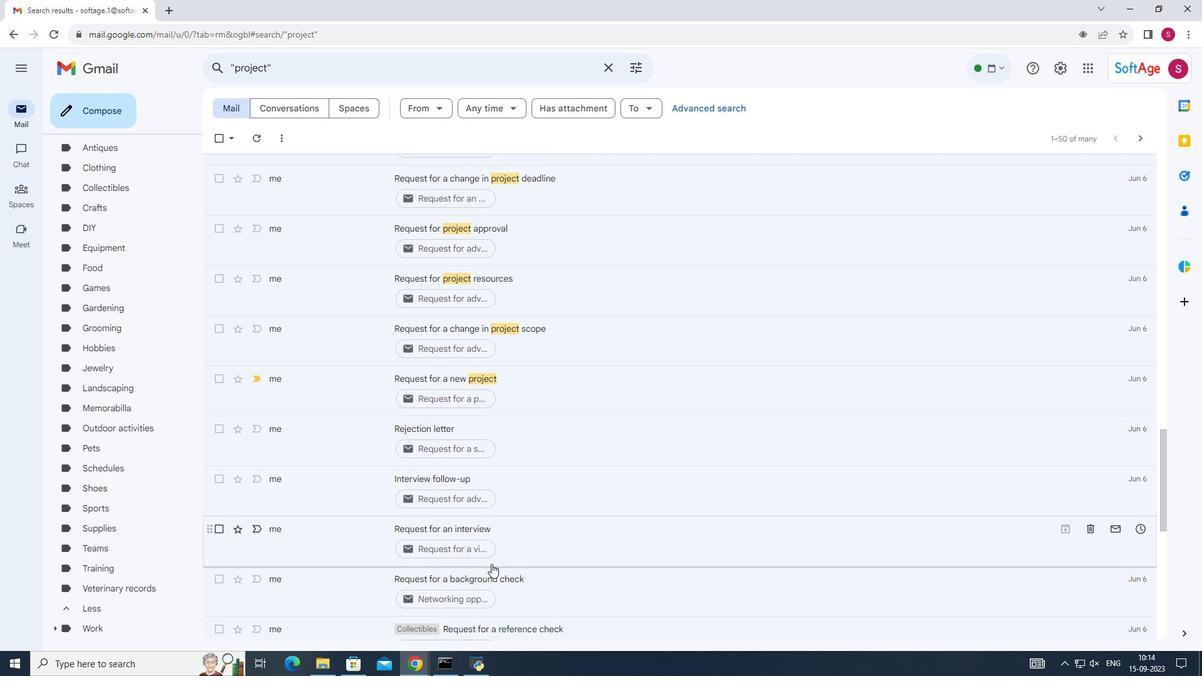 
Action: Mouse scrolled (490, 564) with delta (0, 0)
Screenshot: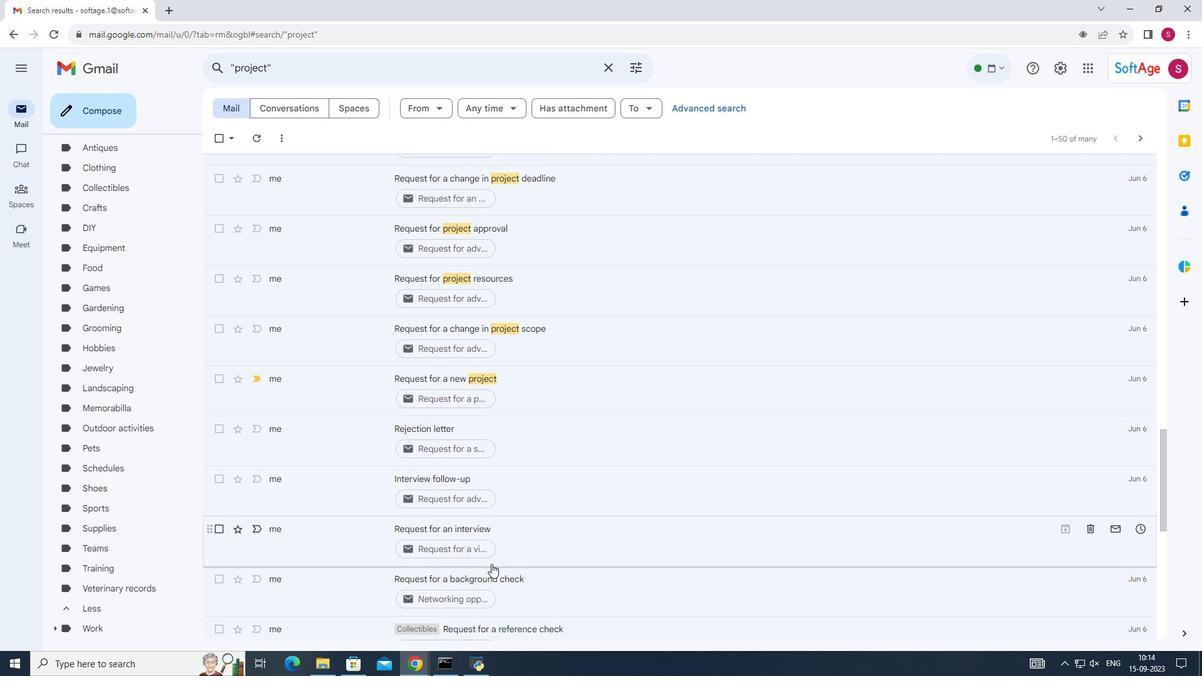 
Action: Mouse moved to (492, 562)
Screenshot: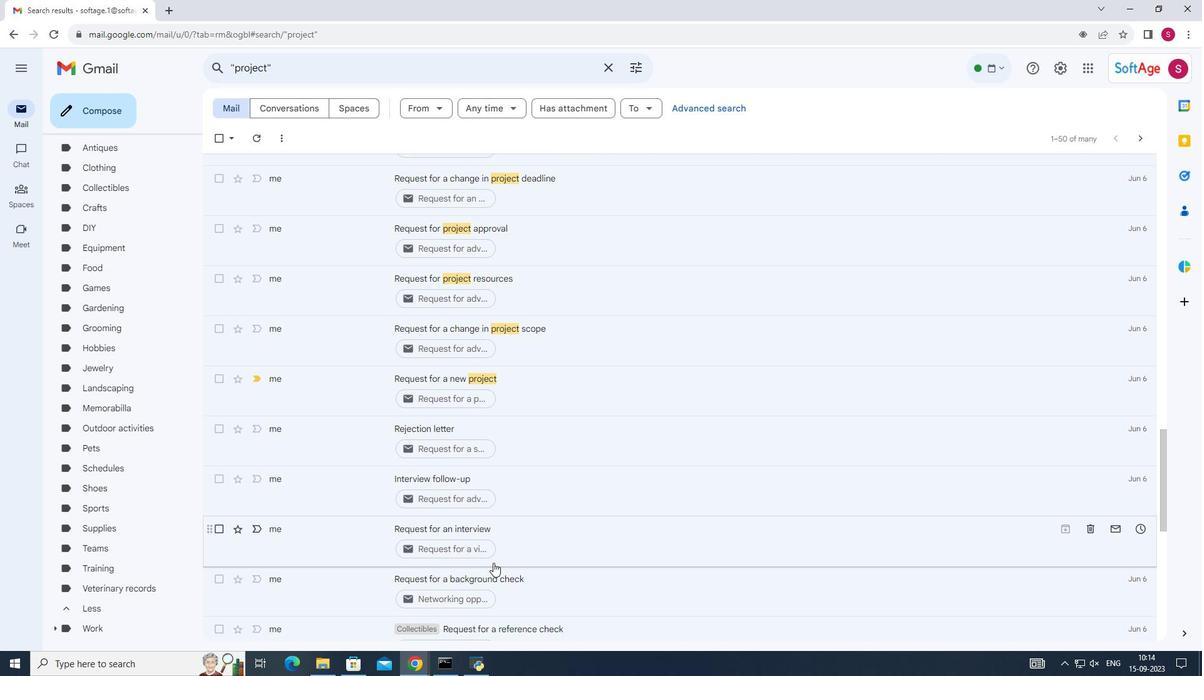 
